 Task: Open Card Card0000000027 in Board Board0000000007 in Workspace WS0000000003 in Trello. Add Member Mailaustralia7@gmail.com to Card Card0000000027 in Board Board0000000007 in Workspace WS0000000003 in Trello. Add Orange Label titled Label0000000027 to Card Card0000000027 in Board Board0000000007 in Workspace WS0000000003 in Trello. Add Checklist CL0000000027 to Card Card0000000027 in Board Board0000000007 in Workspace WS0000000003 in Trello. Add Dates with Start Date as Jun 01 2023 and Due Date as Jun 30 2023 to Card Card0000000027 in Board Board0000000007 in Workspace WS0000000003 in Trello
Action: Mouse moved to (612, 76)
Screenshot: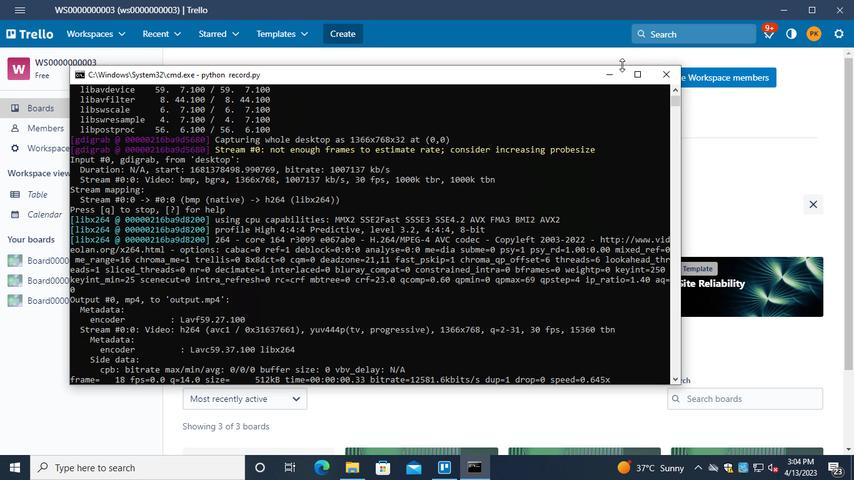 
Action: Mouse pressed left at (612, 76)
Screenshot: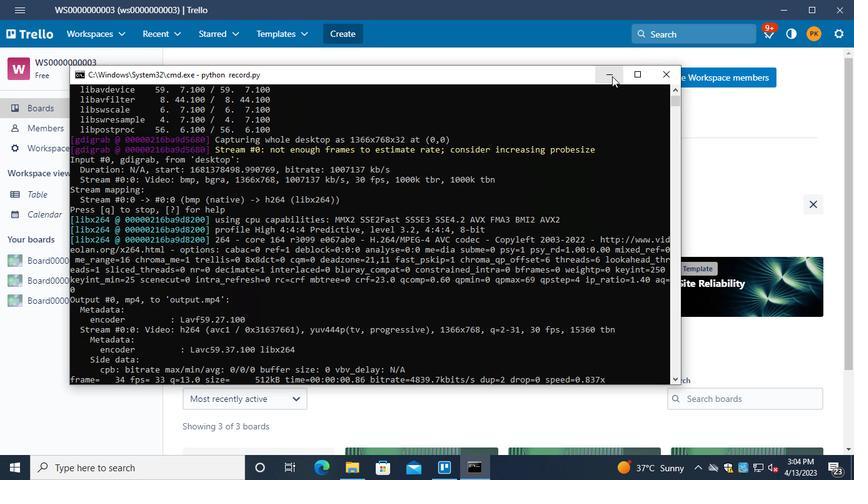 
Action: Mouse moved to (87, 265)
Screenshot: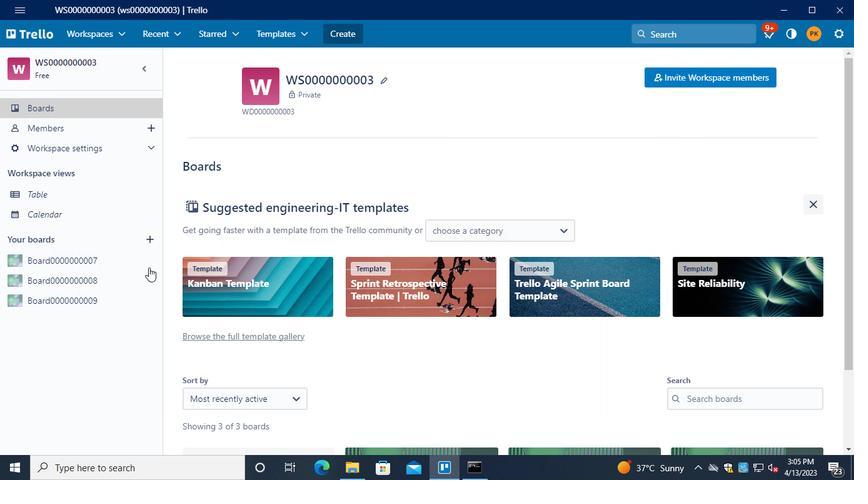 
Action: Mouse pressed left at (87, 265)
Screenshot: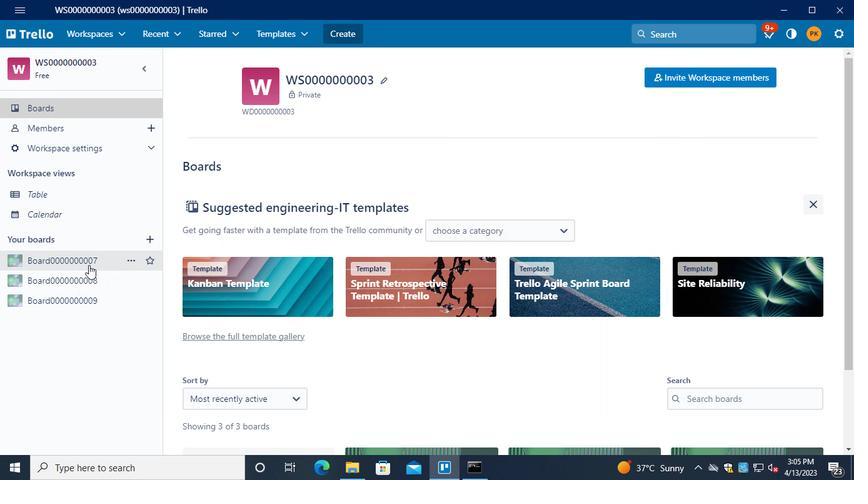 
Action: Mouse moved to (252, 359)
Screenshot: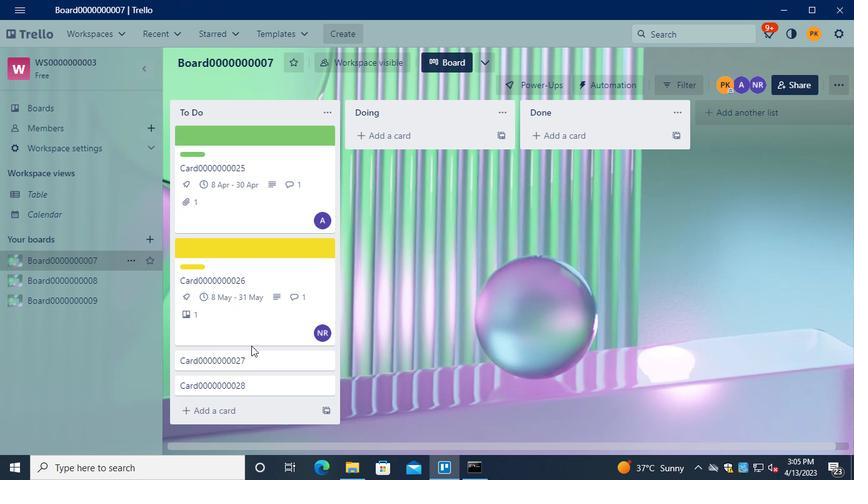 
Action: Mouse pressed left at (252, 359)
Screenshot: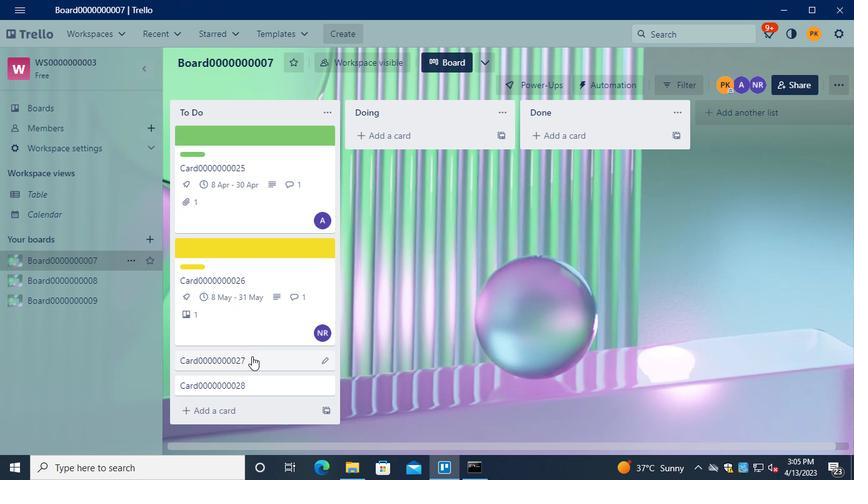 
Action: Mouse moved to (599, 166)
Screenshot: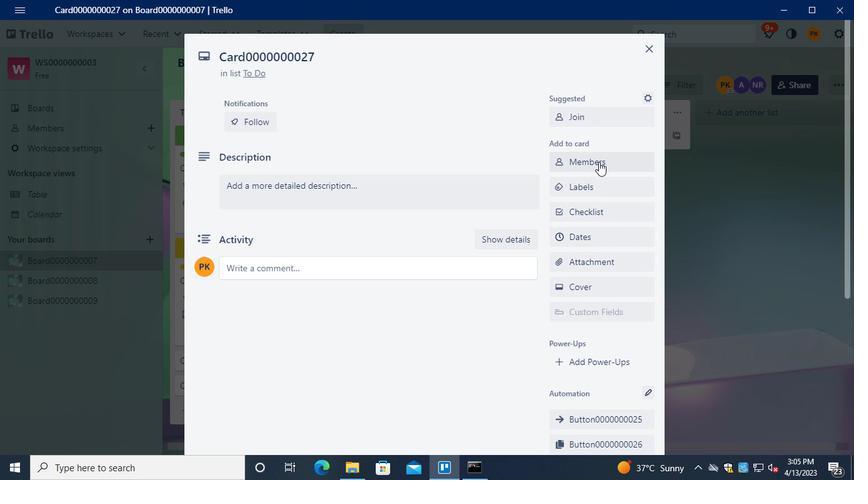 
Action: Mouse pressed left at (599, 166)
Screenshot: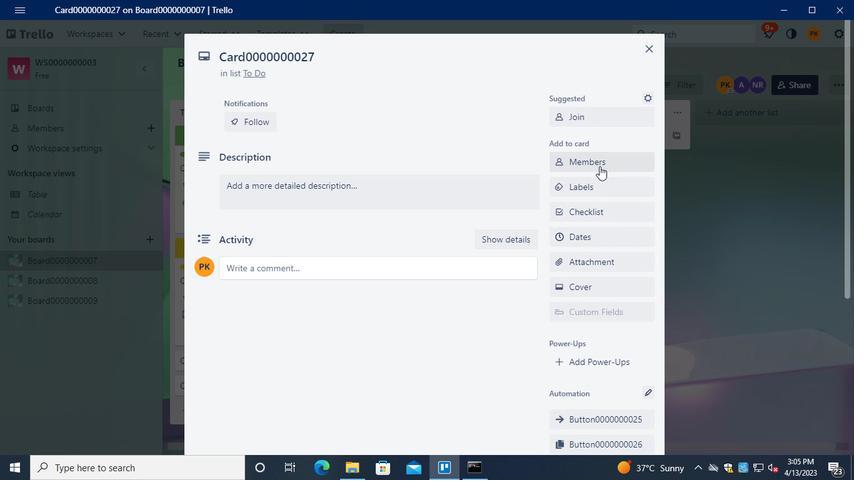 
Action: Mouse moved to (606, 211)
Screenshot: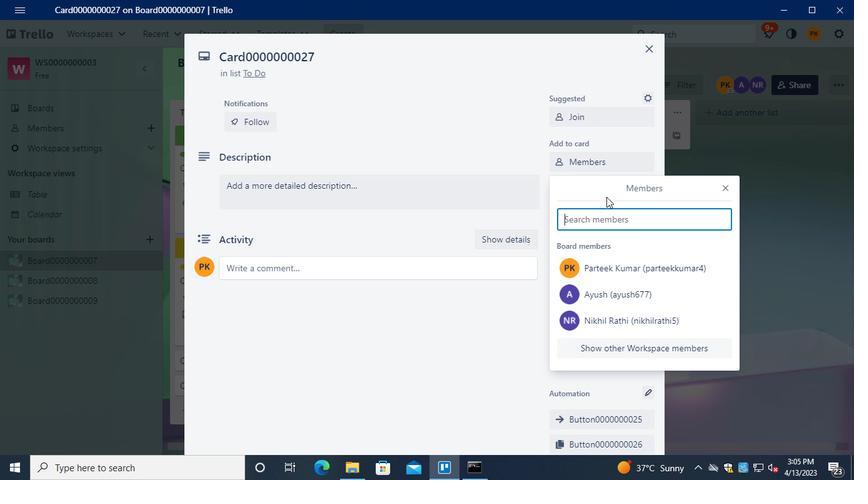 
Action: Keyboard m
Screenshot: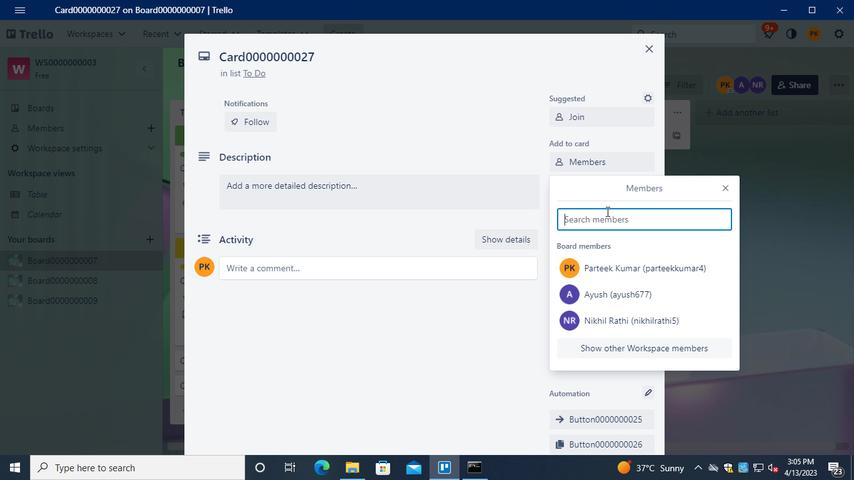 
Action: Keyboard a
Screenshot: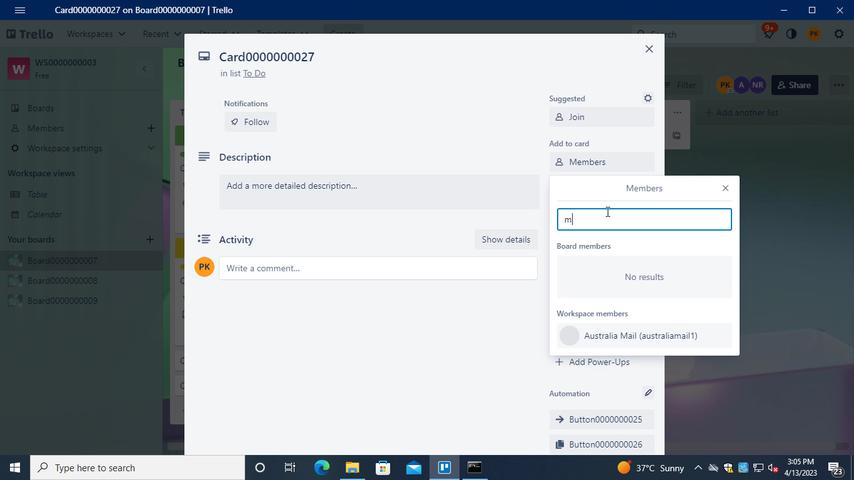 
Action: Keyboard i
Screenshot: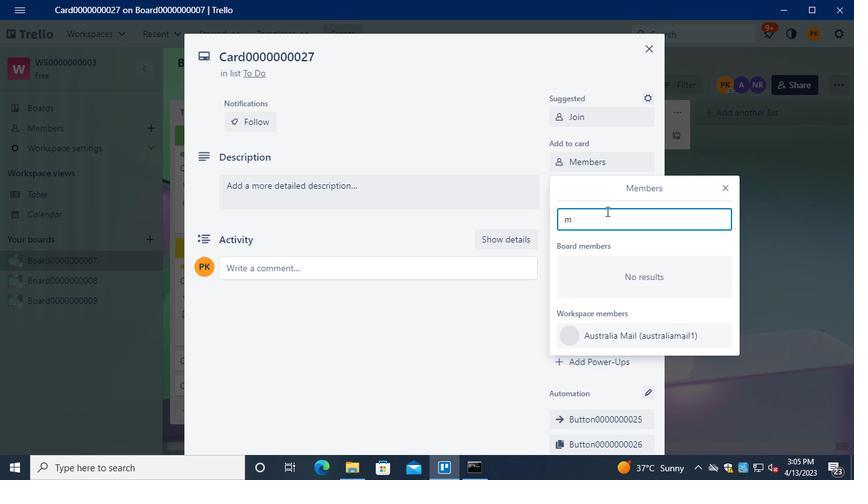 
Action: Keyboard l
Screenshot: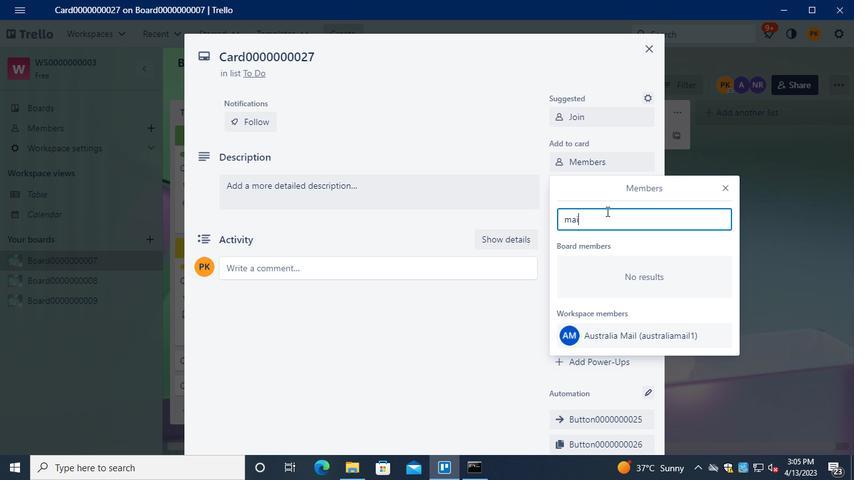 
Action: Keyboard a
Screenshot: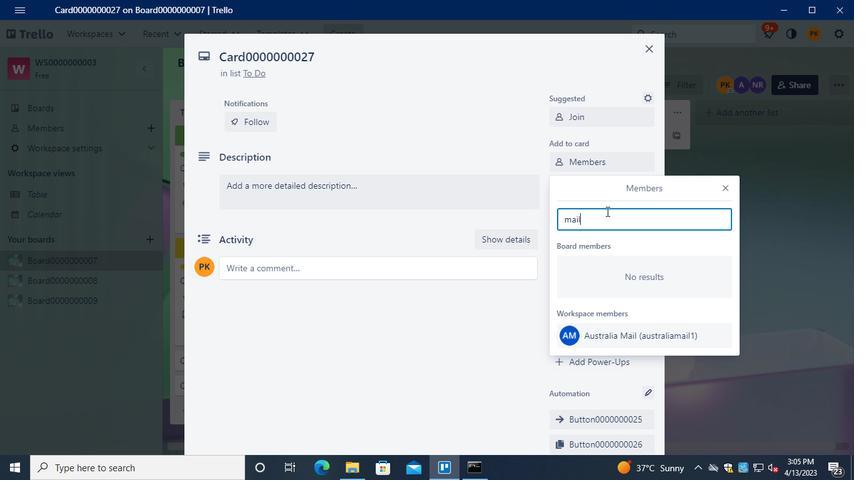 
Action: Keyboard u
Screenshot: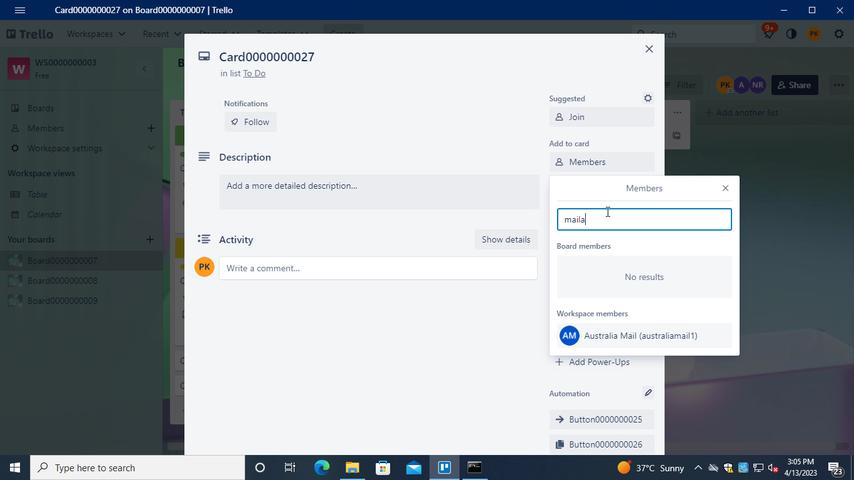 
Action: Keyboard s
Screenshot: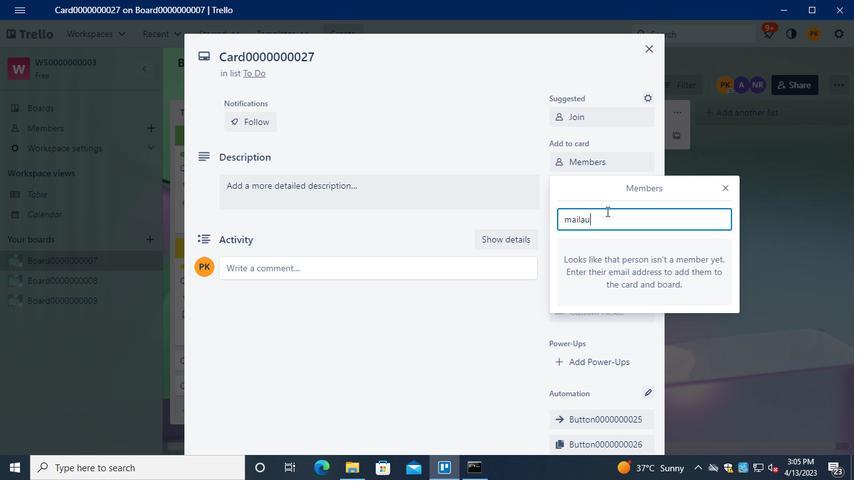 
Action: Keyboard t
Screenshot: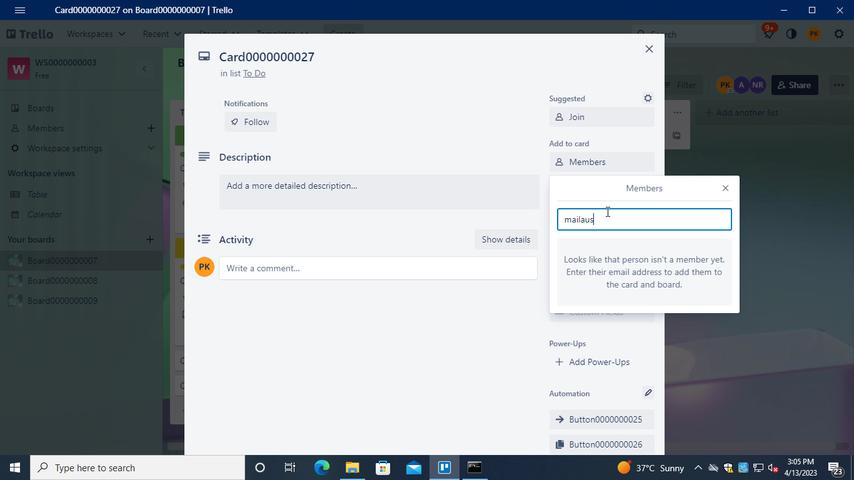 
Action: Keyboard r
Screenshot: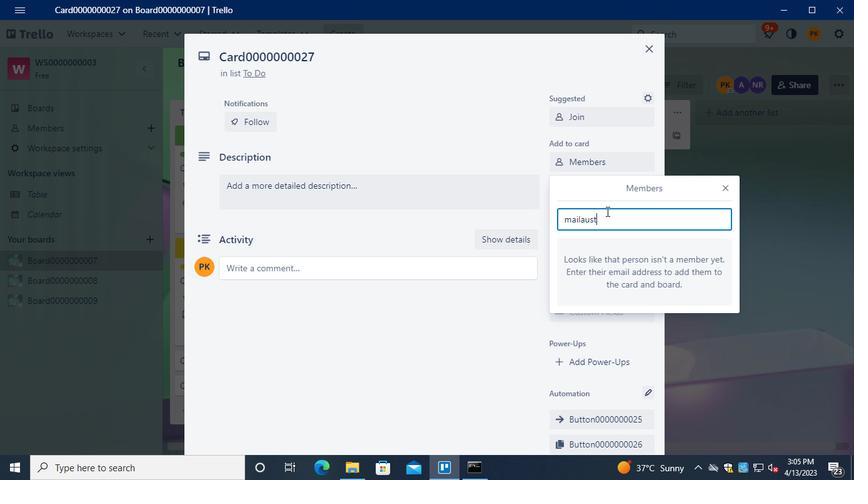 
Action: Keyboard a
Screenshot: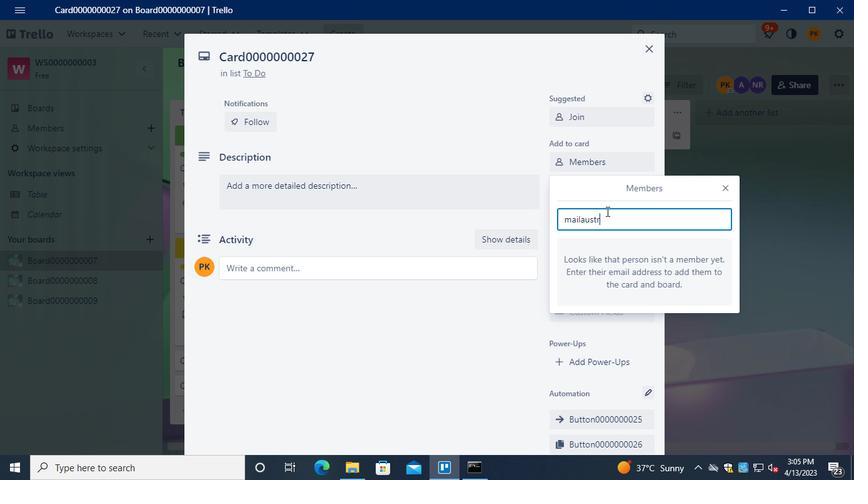 
Action: Keyboard l
Screenshot: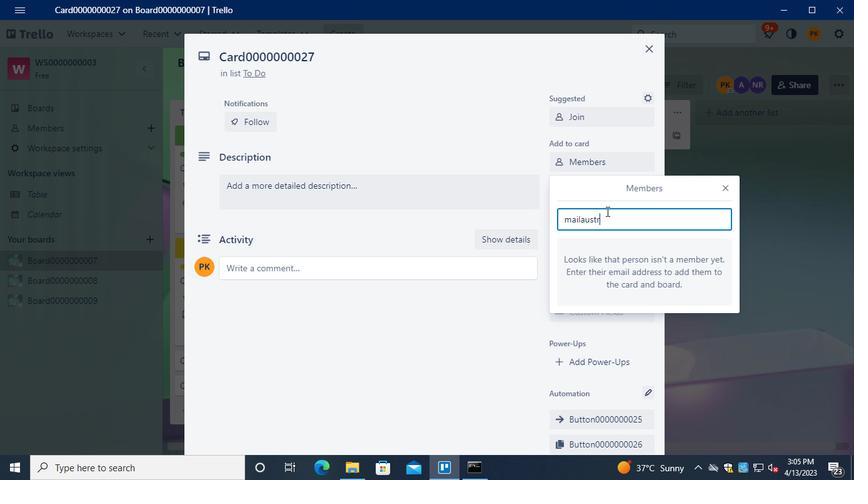 
Action: Keyboard i
Screenshot: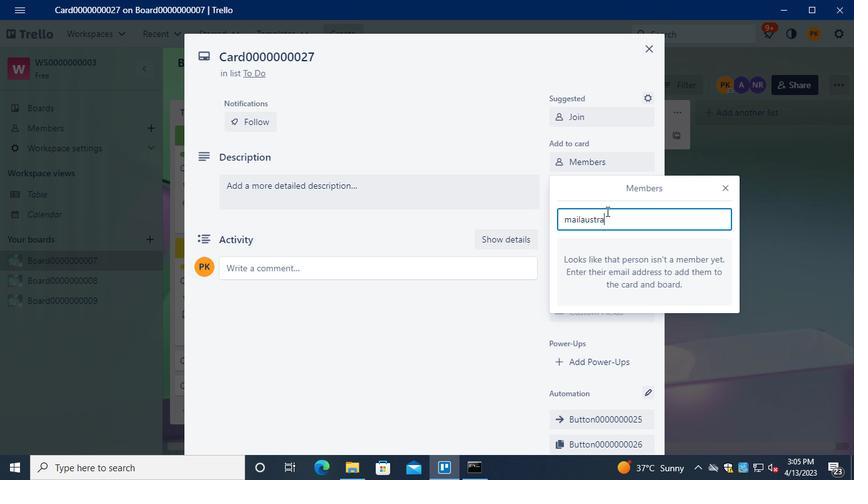 
Action: Keyboard a
Screenshot: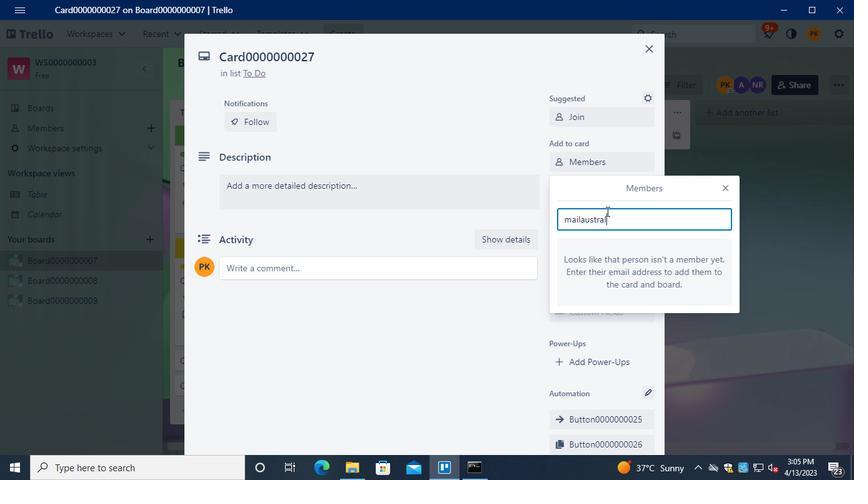 
Action: Mouse moved to (630, 223)
Screenshot: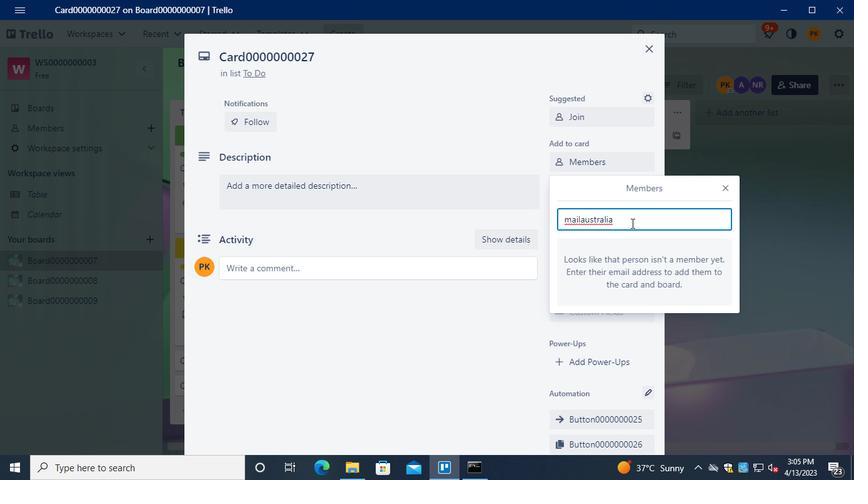 
Action: Keyboard <103>
Screenshot: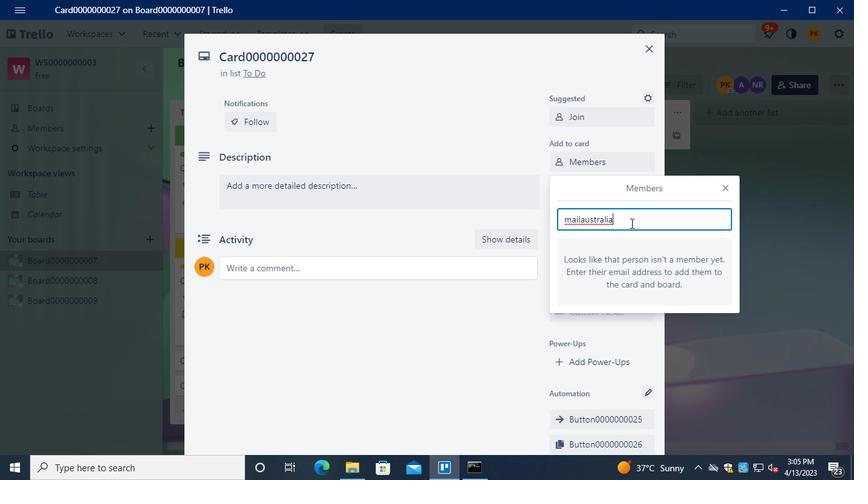 
Action: Keyboard Key.shift
Screenshot: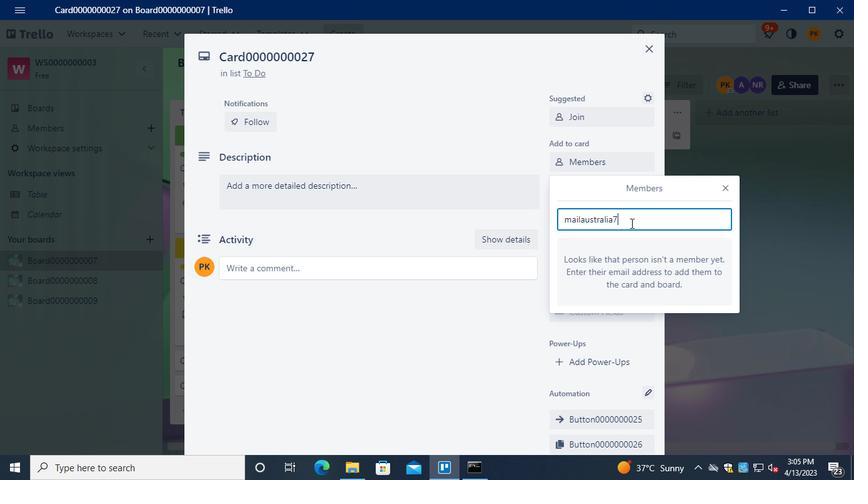 
Action: Keyboard @
Screenshot: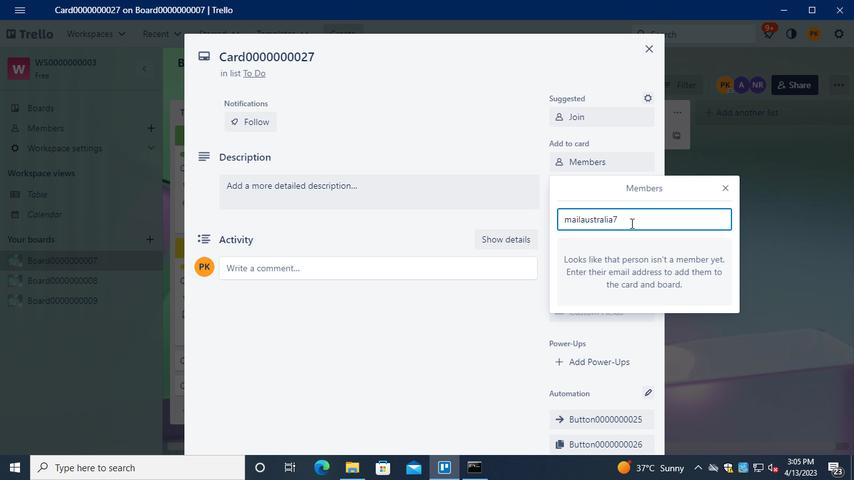 
Action: Keyboard g
Screenshot: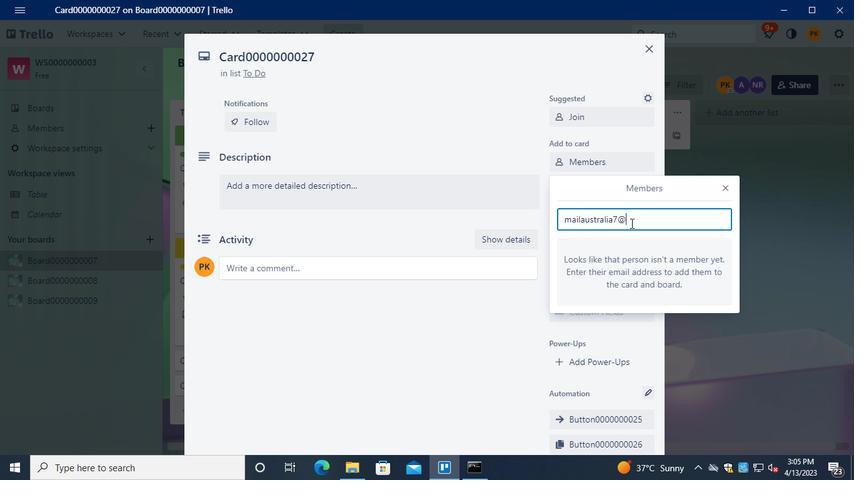 
Action: Keyboard m
Screenshot: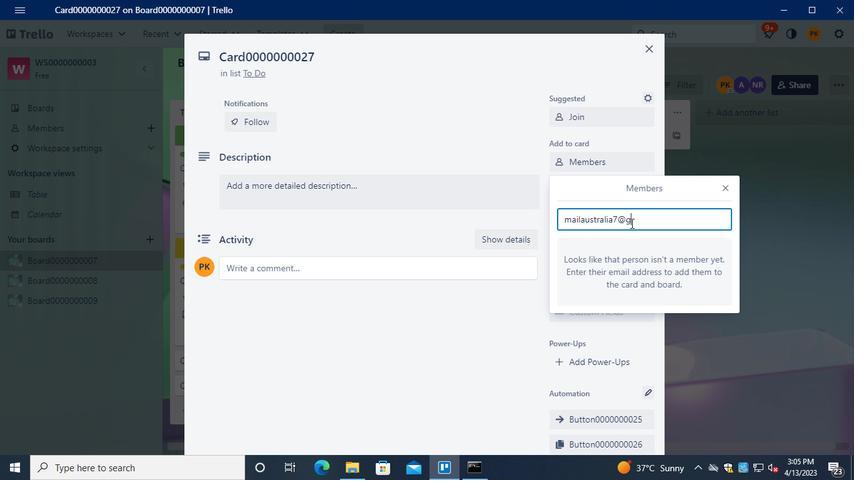 
Action: Keyboard a
Screenshot: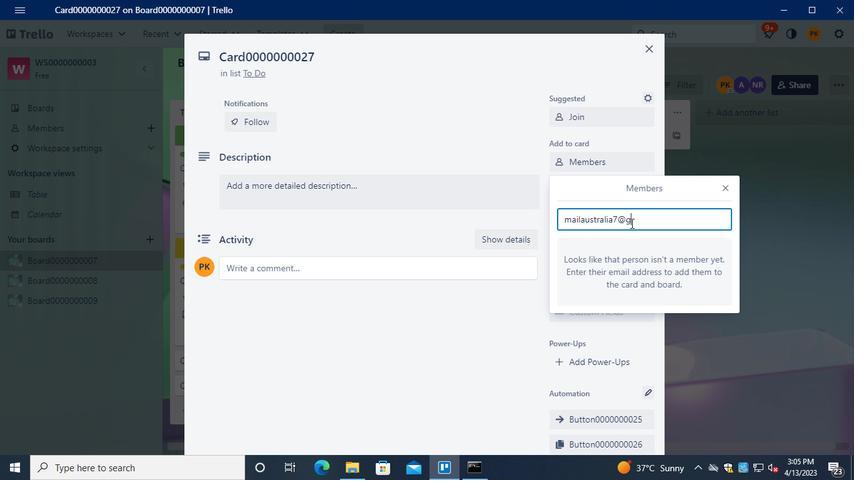 
Action: Keyboard i
Screenshot: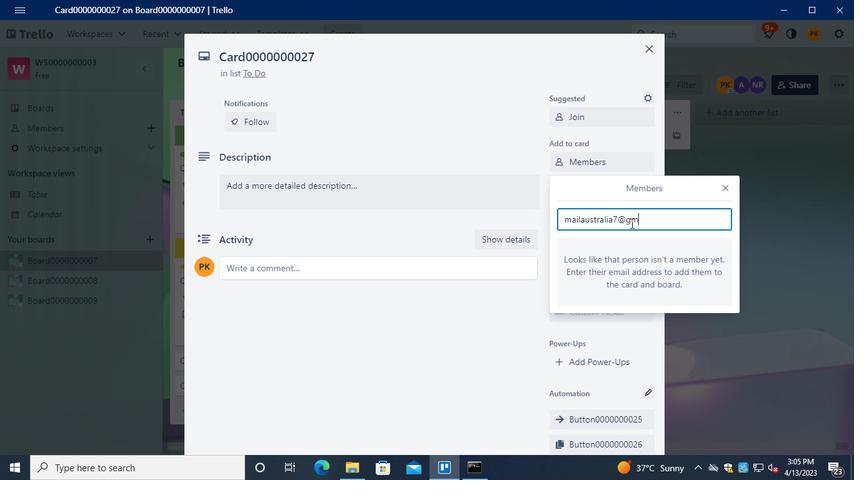 
Action: Keyboard l
Screenshot: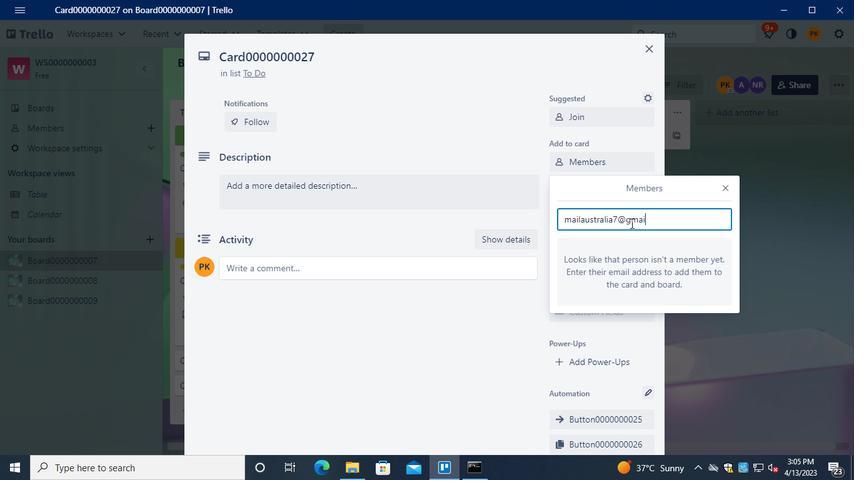 
Action: Keyboard .
Screenshot: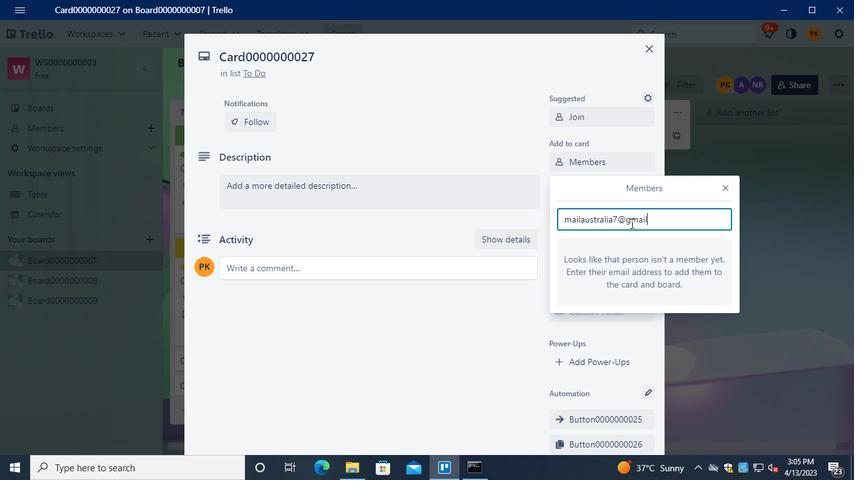 
Action: Keyboard c
Screenshot: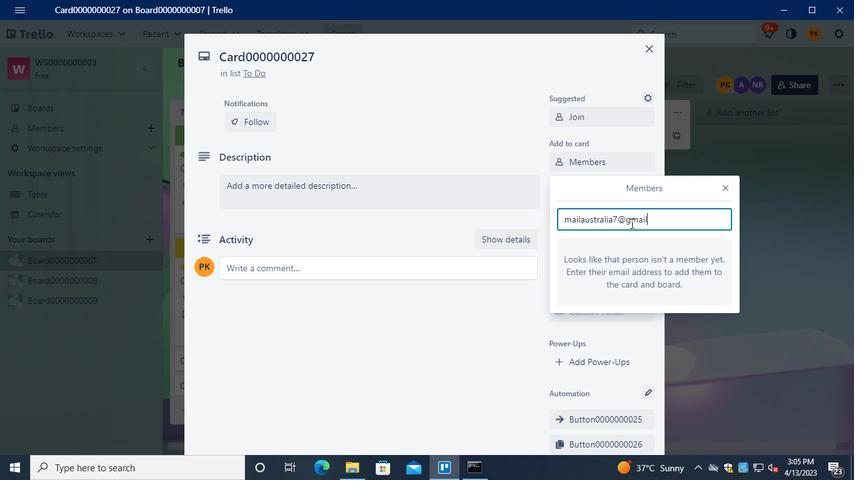 
Action: Keyboard o
Screenshot: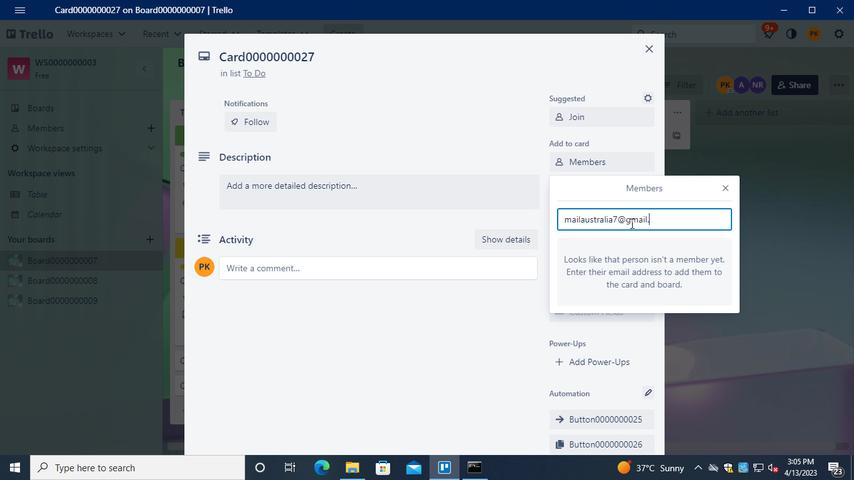 
Action: Keyboard m
Screenshot: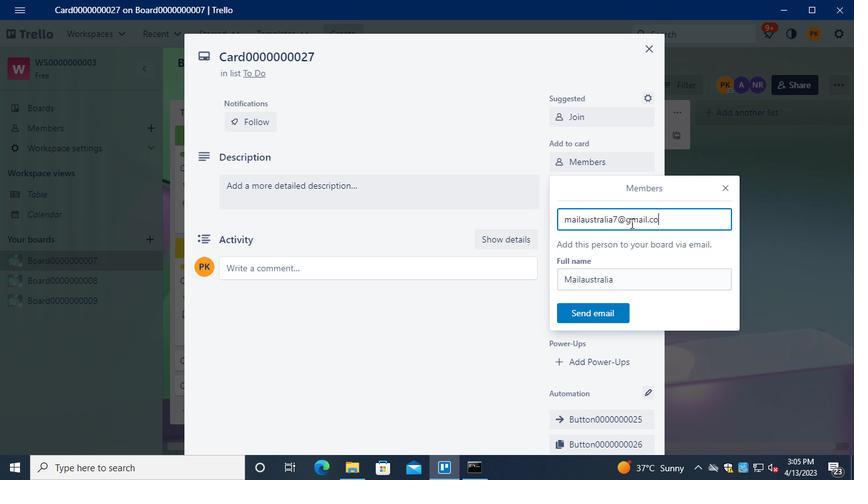 
Action: Mouse moved to (598, 309)
Screenshot: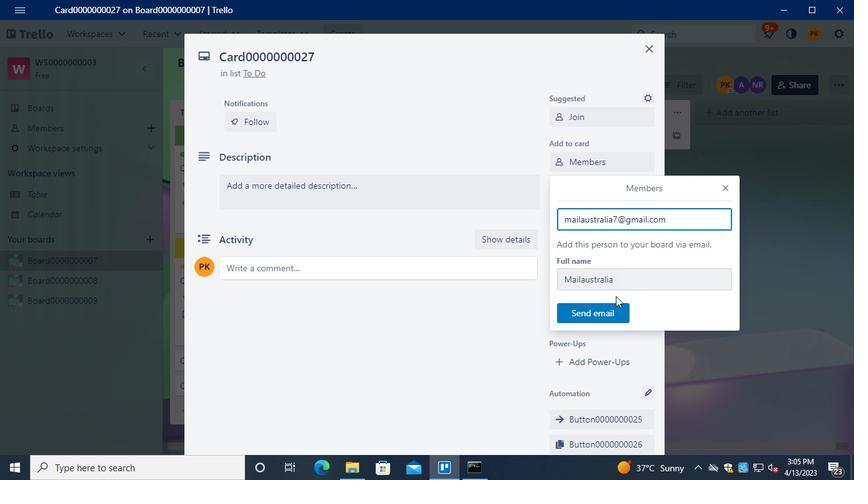 
Action: Mouse pressed left at (598, 309)
Screenshot: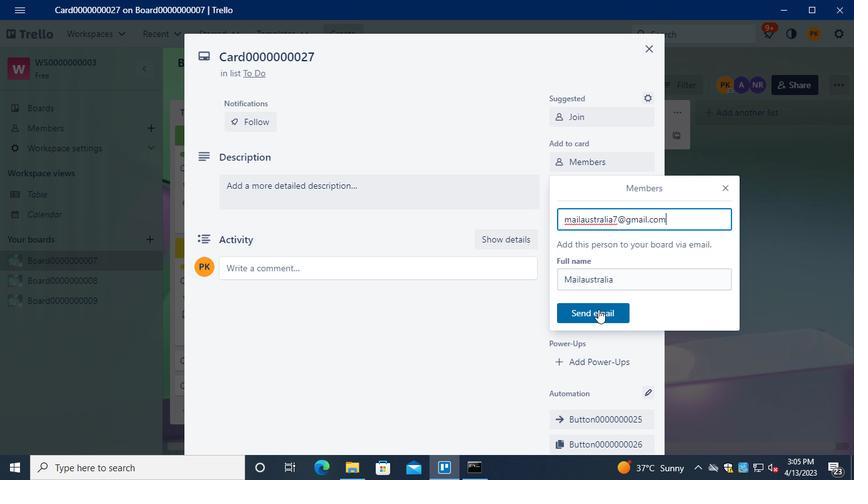 
Action: Mouse moved to (604, 184)
Screenshot: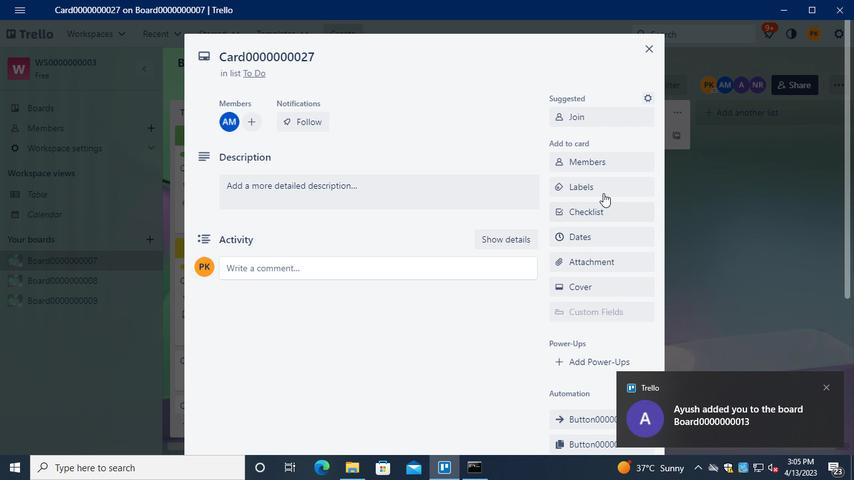 
Action: Mouse pressed left at (604, 184)
Screenshot: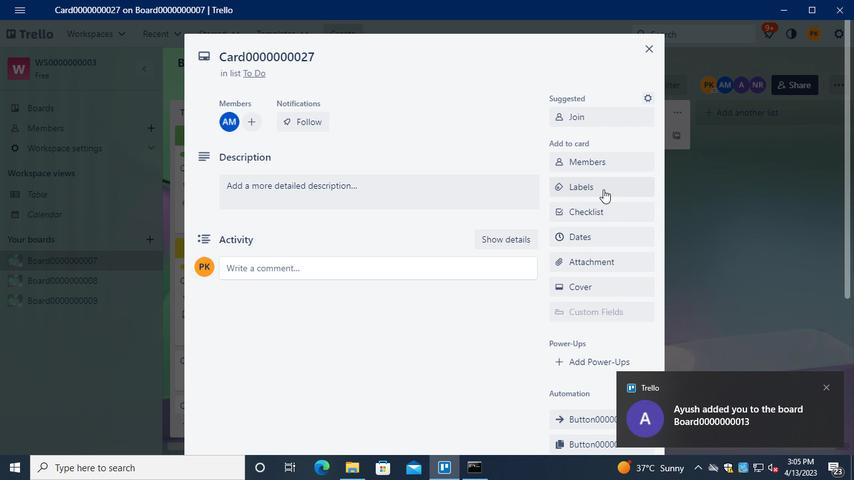 
Action: Mouse moved to (621, 332)
Screenshot: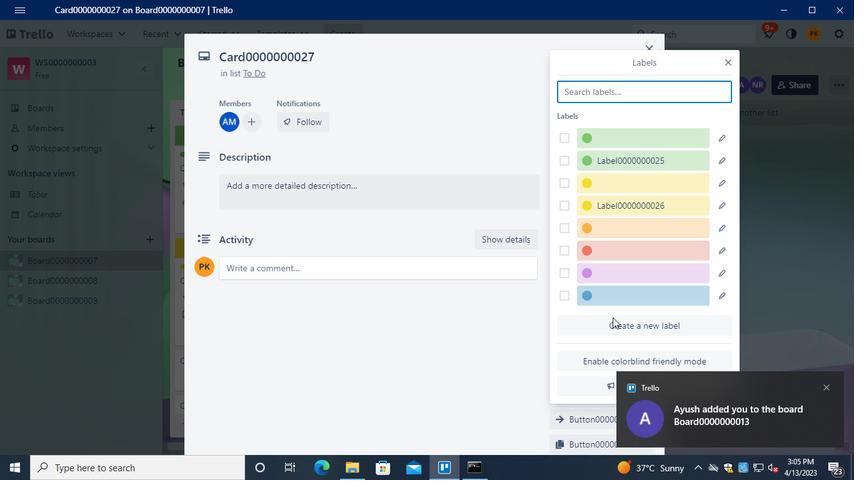 
Action: Mouse pressed left at (621, 332)
Screenshot: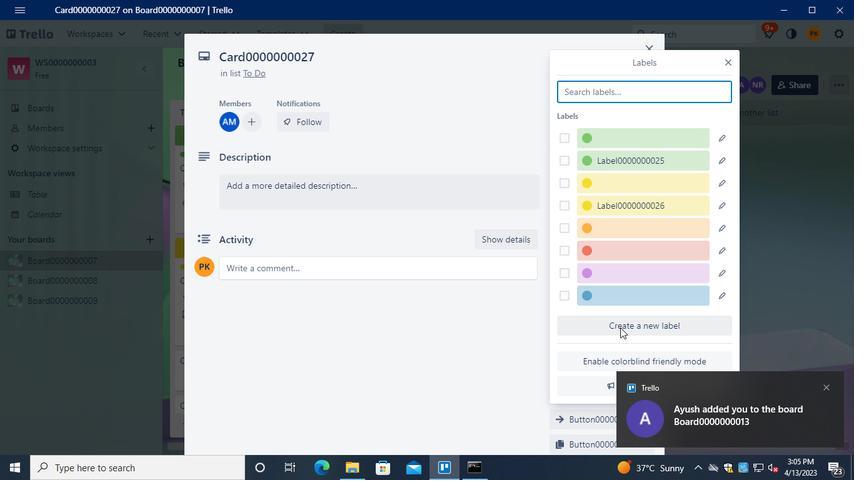 
Action: Mouse moved to (617, 328)
Screenshot: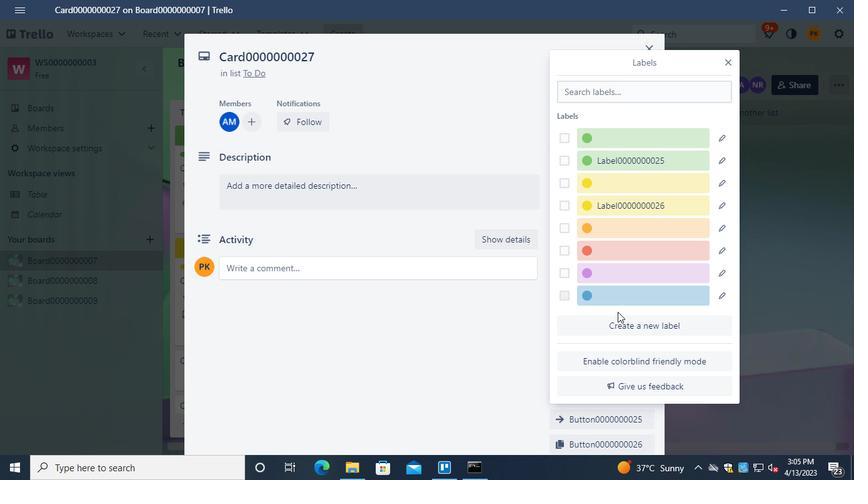 
Action: Mouse pressed left at (617, 328)
Screenshot: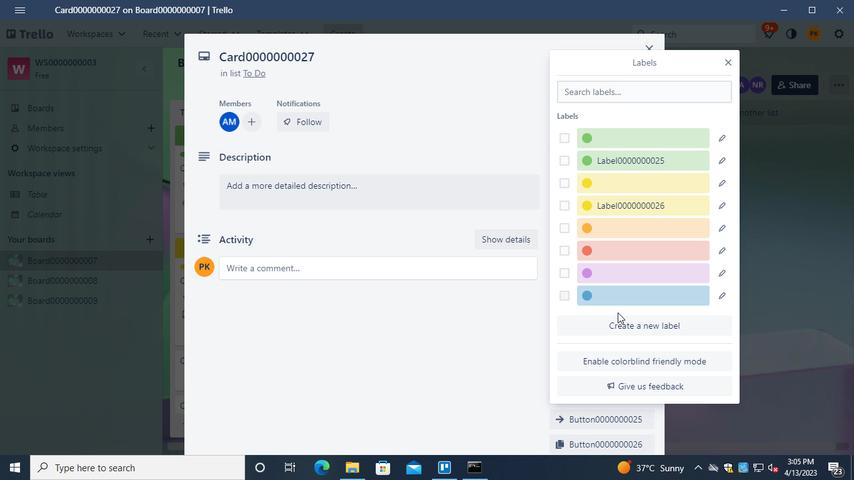 
Action: Mouse pressed left at (617, 328)
Screenshot: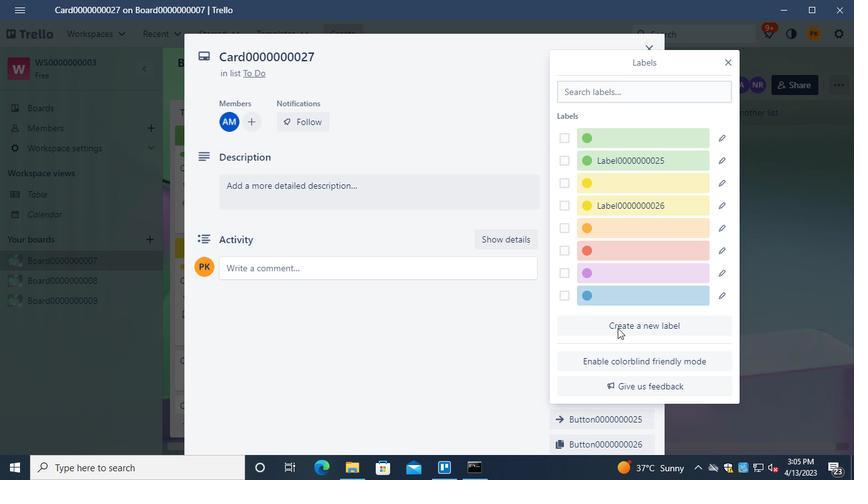 
Action: Mouse moved to (826, 378)
Screenshot: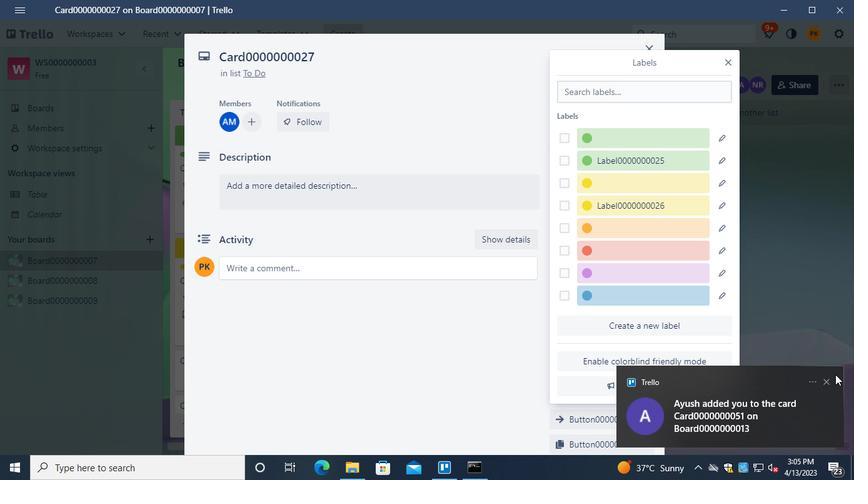 
Action: Mouse pressed left at (826, 378)
Screenshot: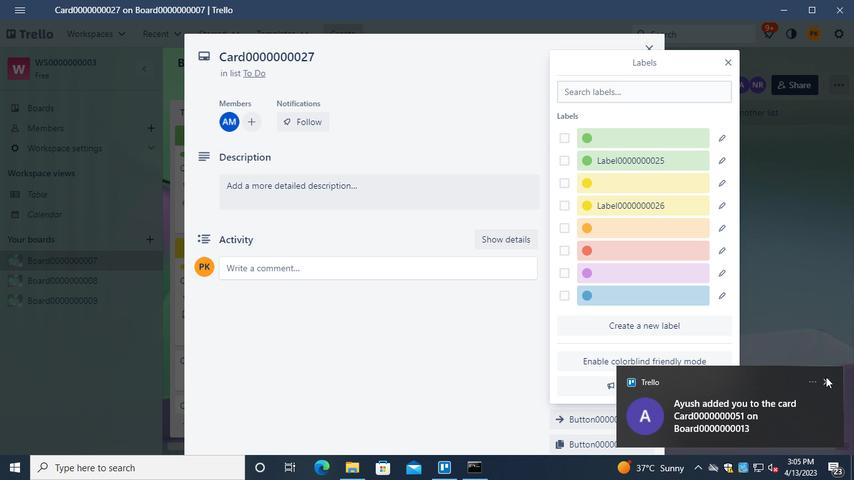 
Action: Mouse moved to (650, 326)
Screenshot: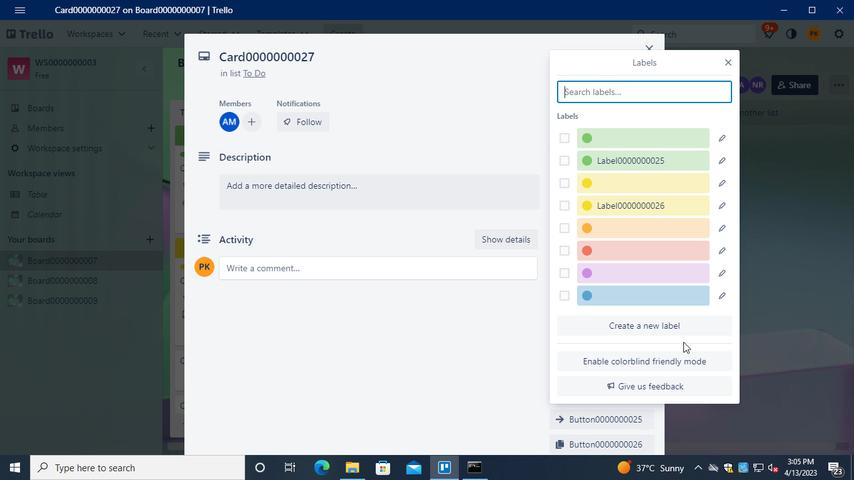 
Action: Mouse pressed left at (650, 326)
Screenshot: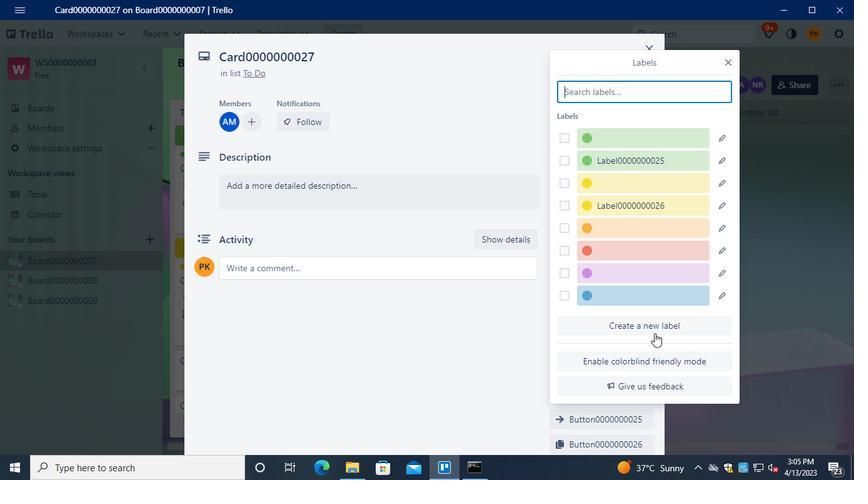 
Action: Mouse moved to (632, 173)
Screenshot: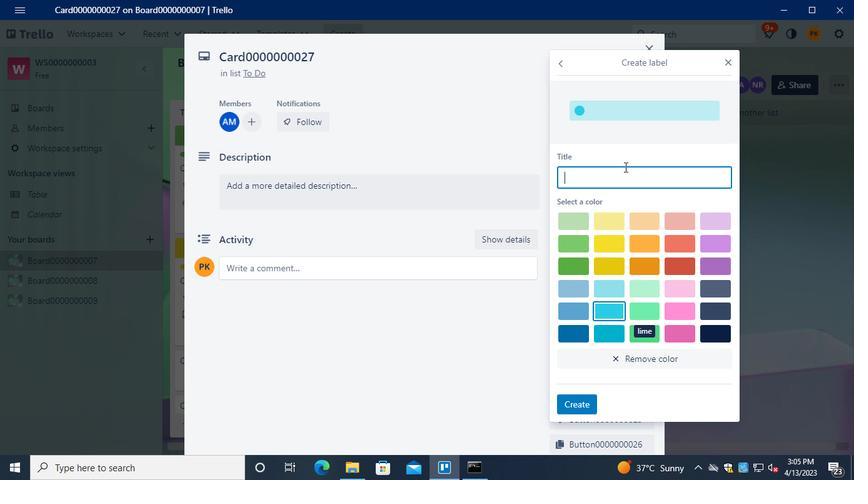 
Action: Keyboard Key.shift
Screenshot: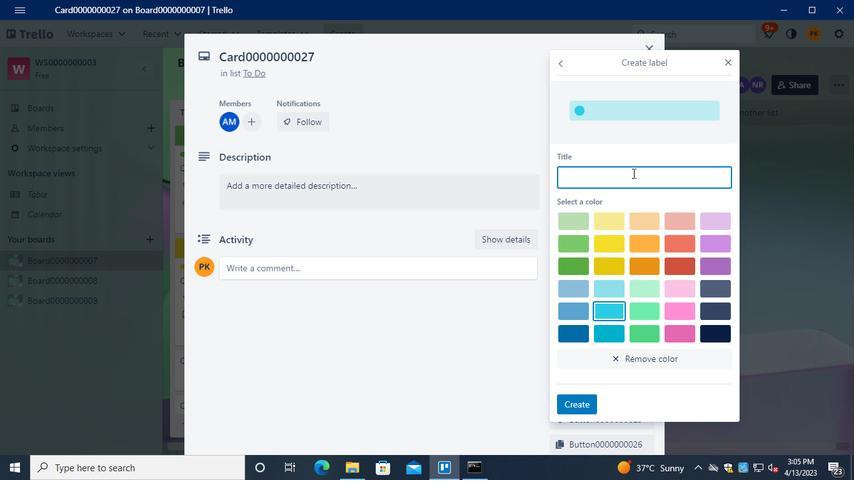 
Action: Keyboard L
Screenshot: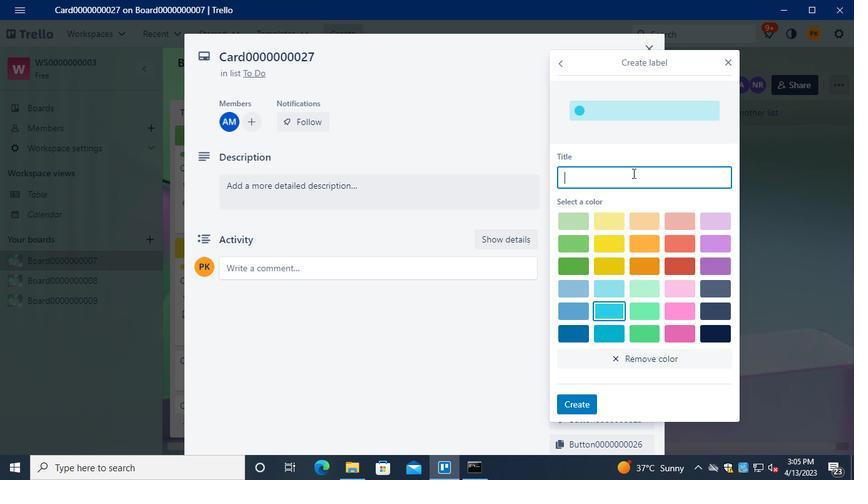 
Action: Keyboard a
Screenshot: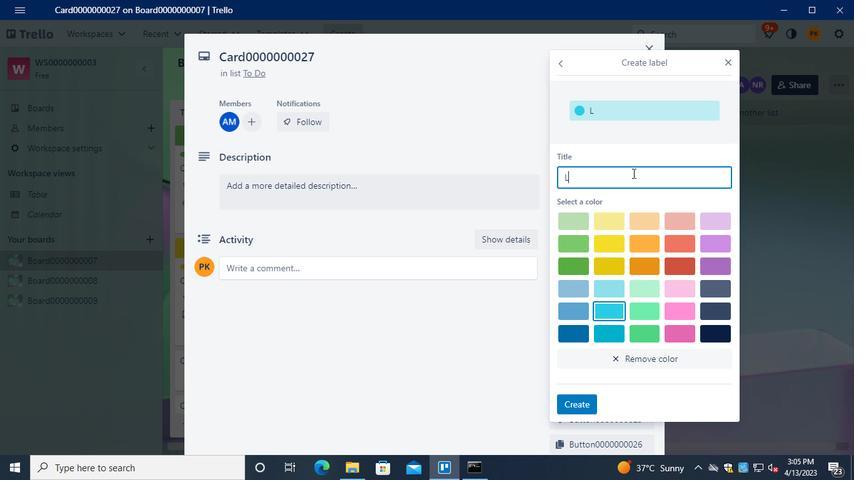 
Action: Keyboard b
Screenshot: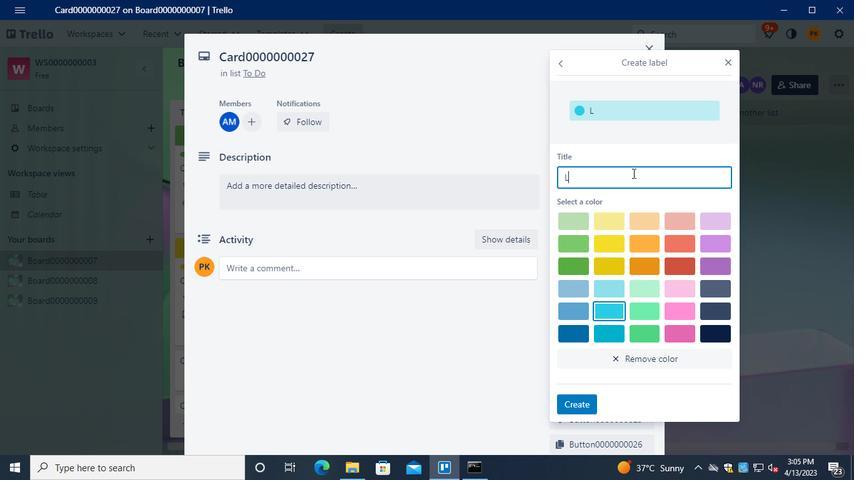 
Action: Keyboard e
Screenshot: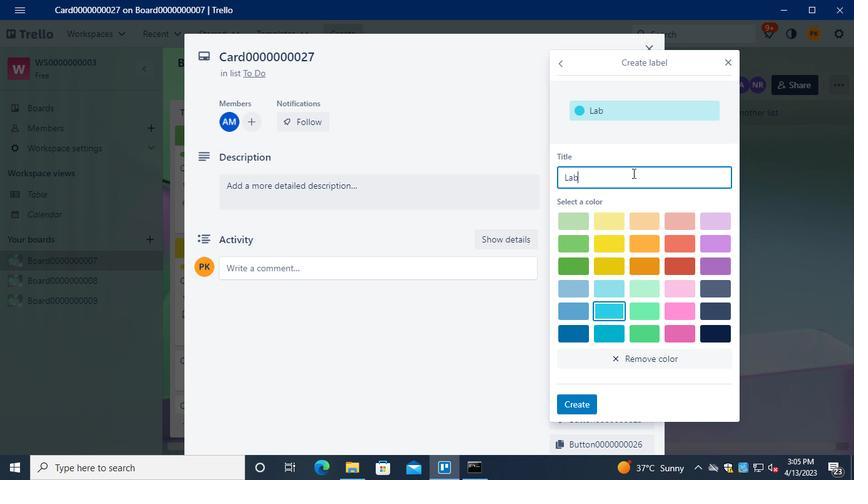 
Action: Keyboard l
Screenshot: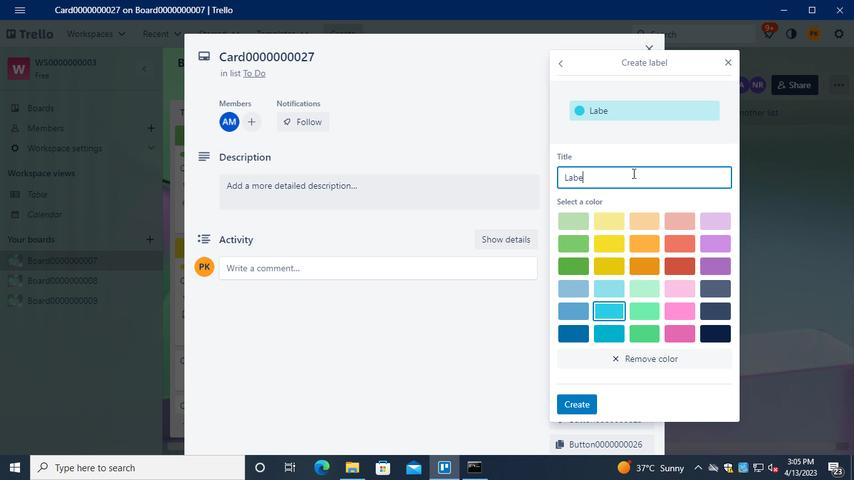 
Action: Keyboard Key.space
Screenshot: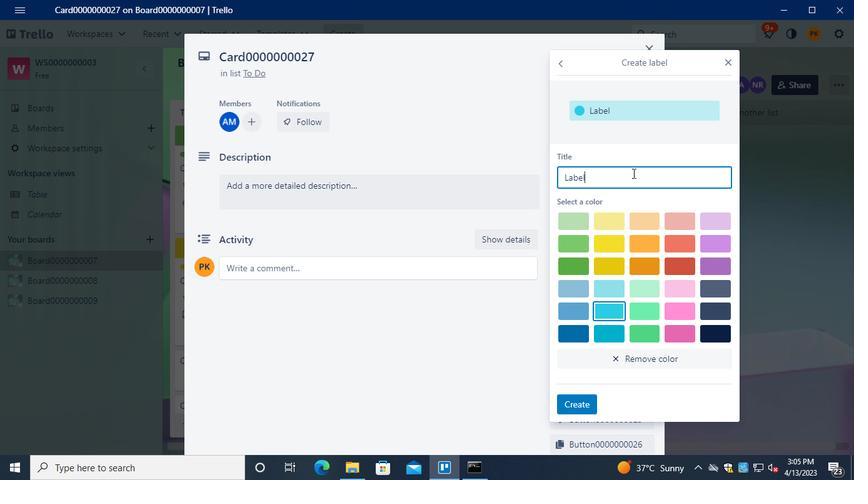 
Action: Keyboard Key.backspace
Screenshot: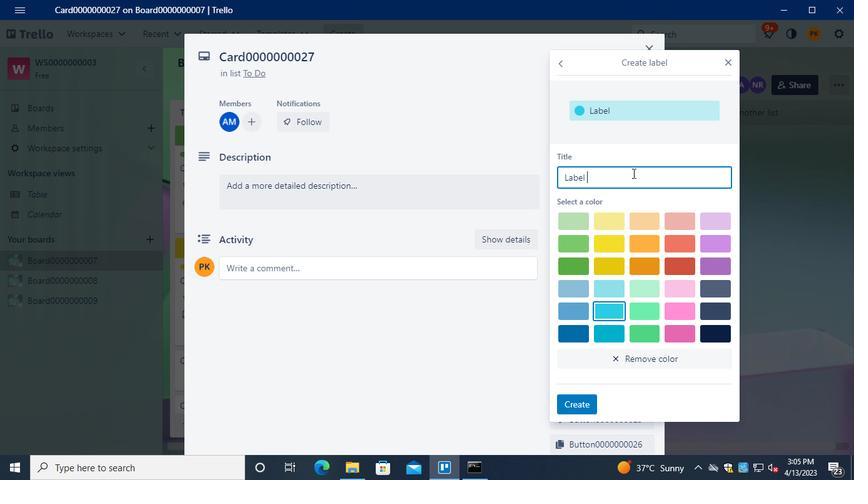 
Action: Keyboard <96>
Screenshot: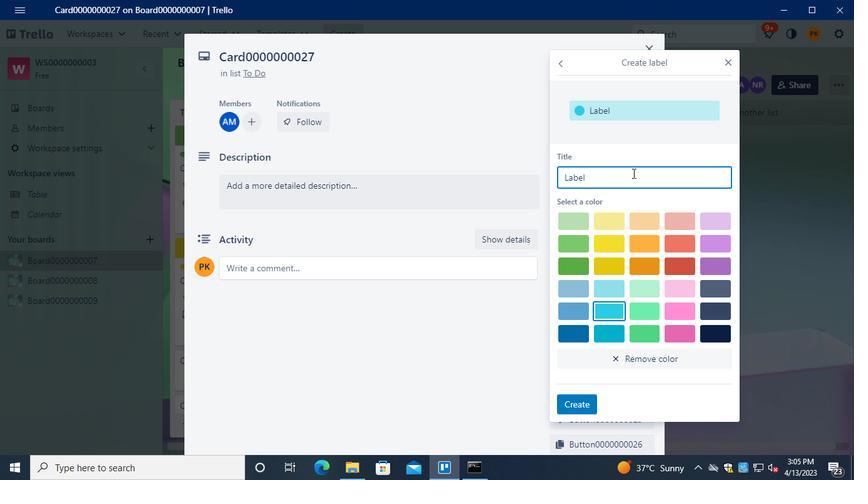 
Action: Keyboard <96>
Screenshot: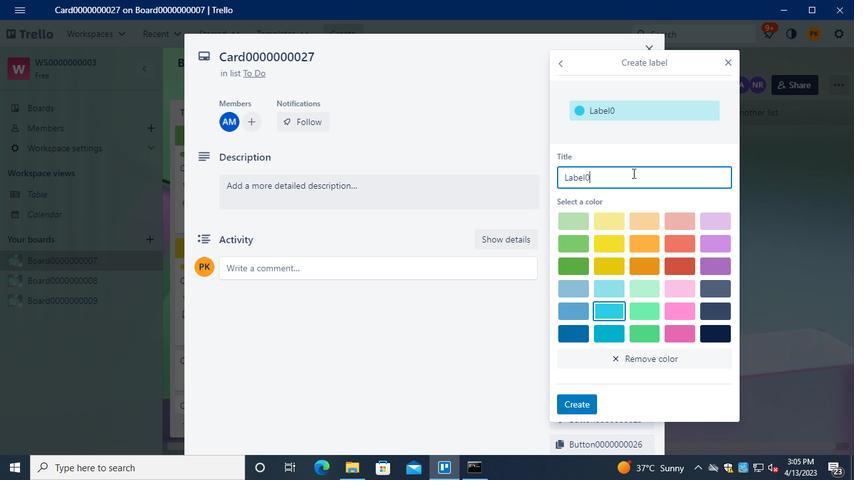 
Action: Keyboard <96>
Screenshot: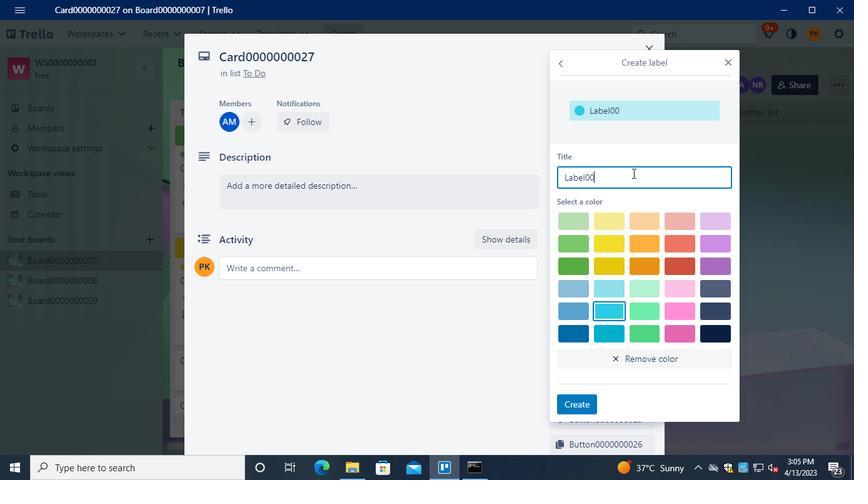 
Action: Keyboard <96>
Screenshot: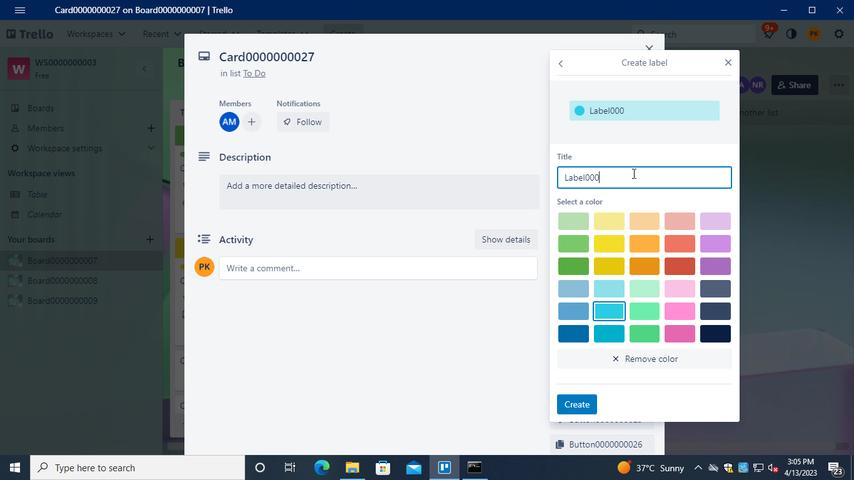 
Action: Keyboard <96>
Screenshot: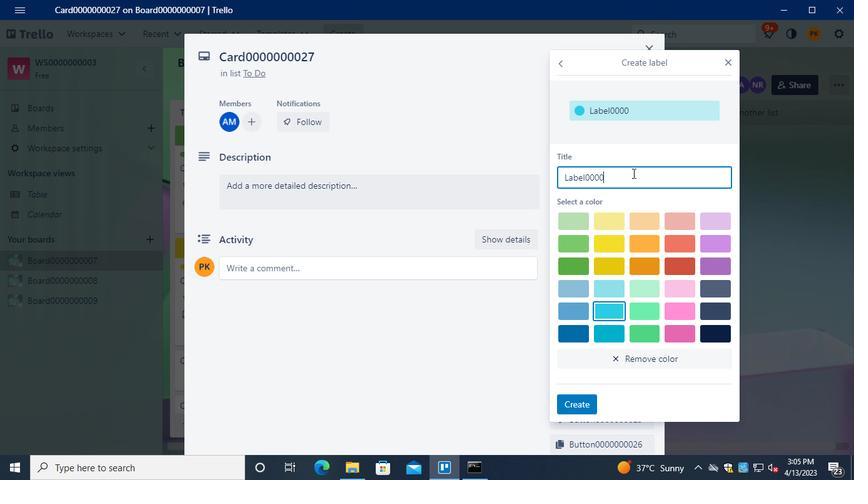 
Action: Keyboard <96>
Screenshot: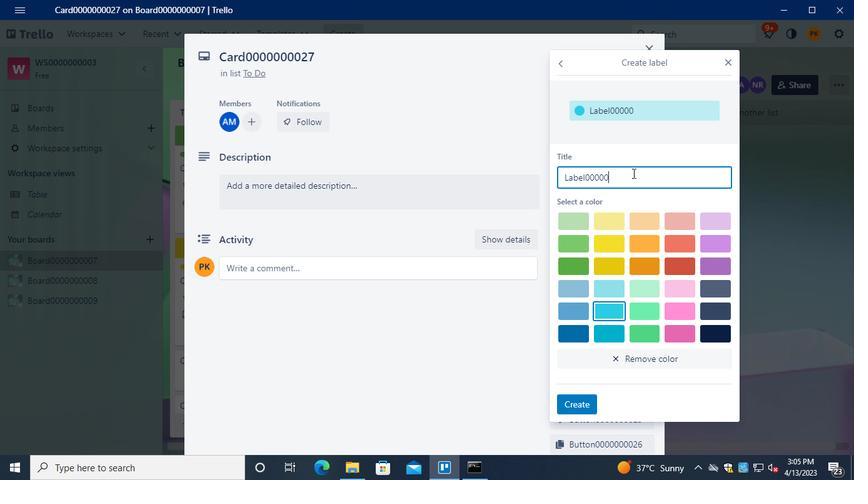 
Action: Keyboard <96>
Screenshot: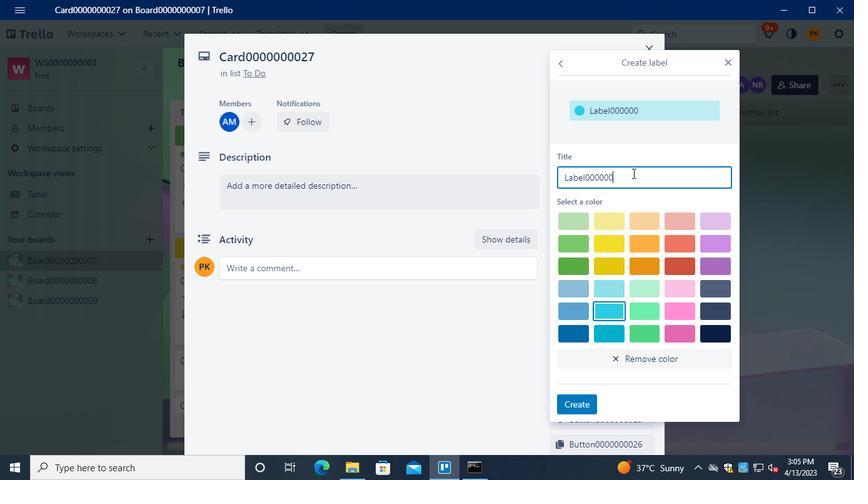 
Action: Keyboard <96>
Screenshot: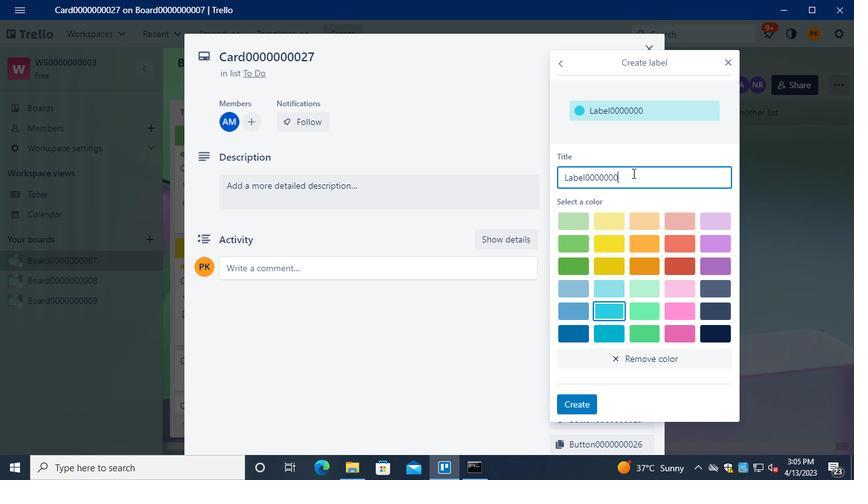 
Action: Keyboard <98>
Screenshot: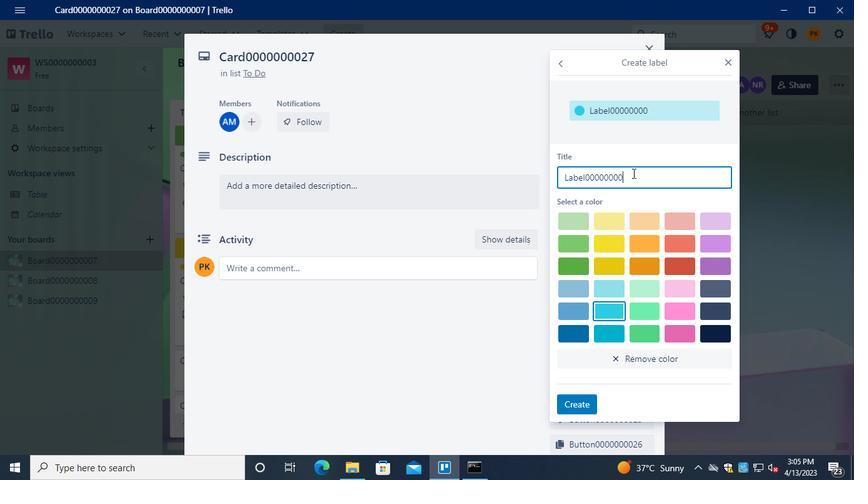 
Action: Keyboard <103>
Screenshot: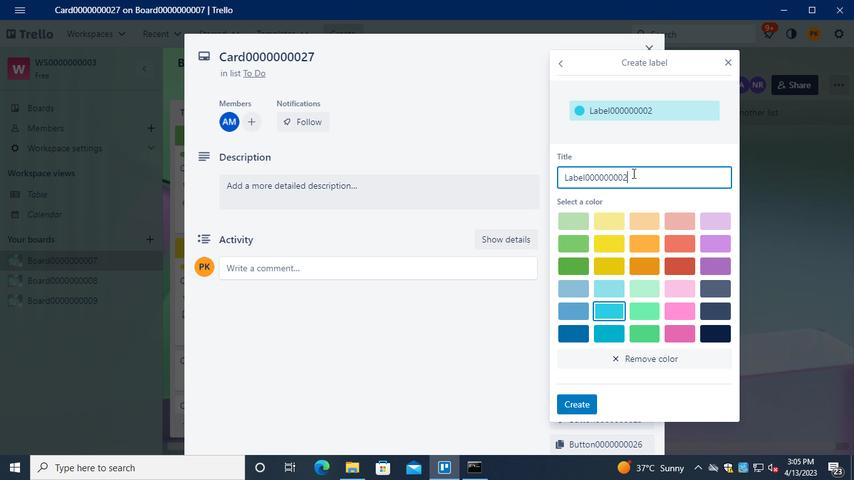 
Action: Mouse moved to (645, 242)
Screenshot: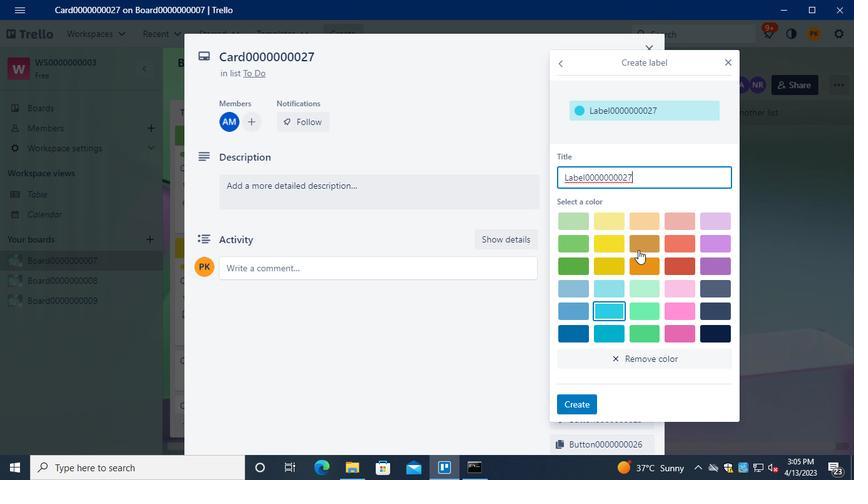 
Action: Mouse pressed left at (645, 242)
Screenshot: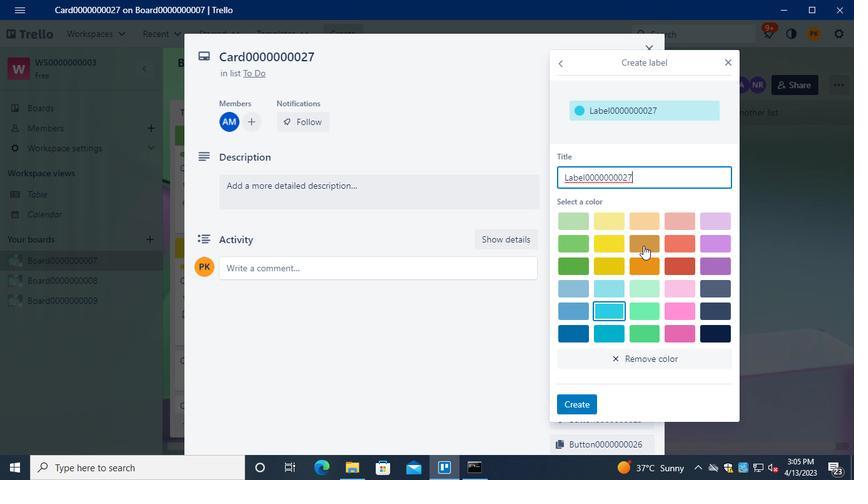 
Action: Mouse moved to (587, 405)
Screenshot: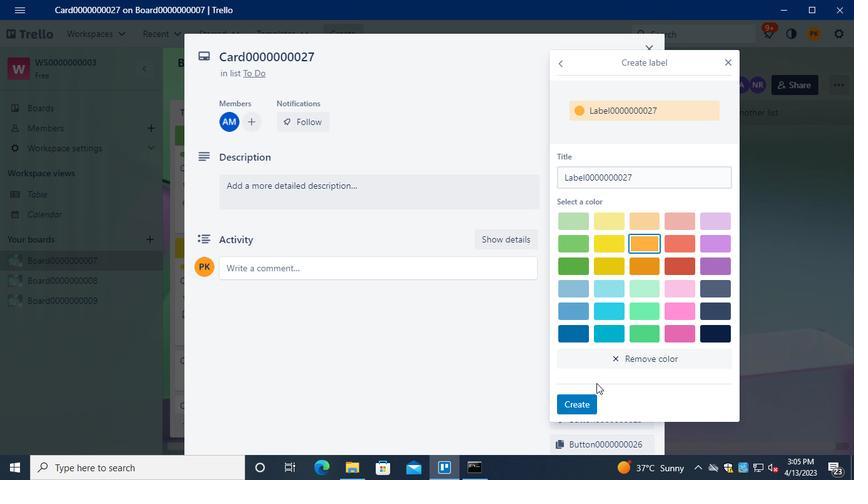 
Action: Mouse pressed left at (587, 405)
Screenshot: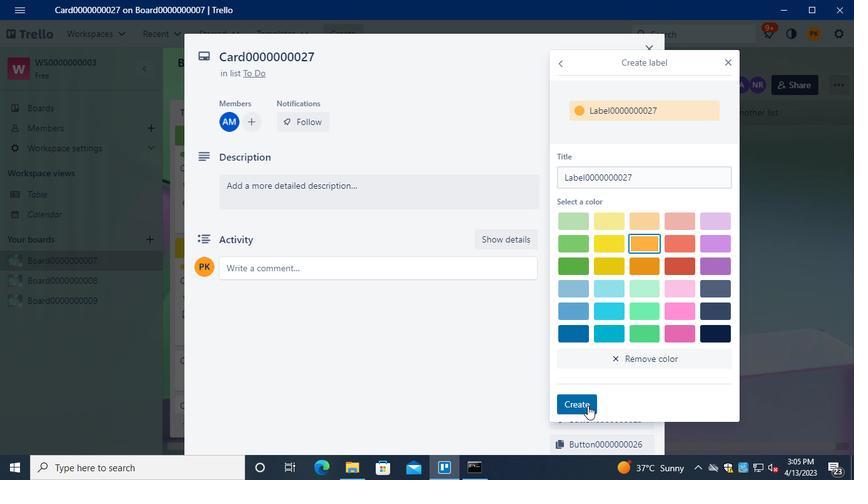 
Action: Mouse moved to (733, 59)
Screenshot: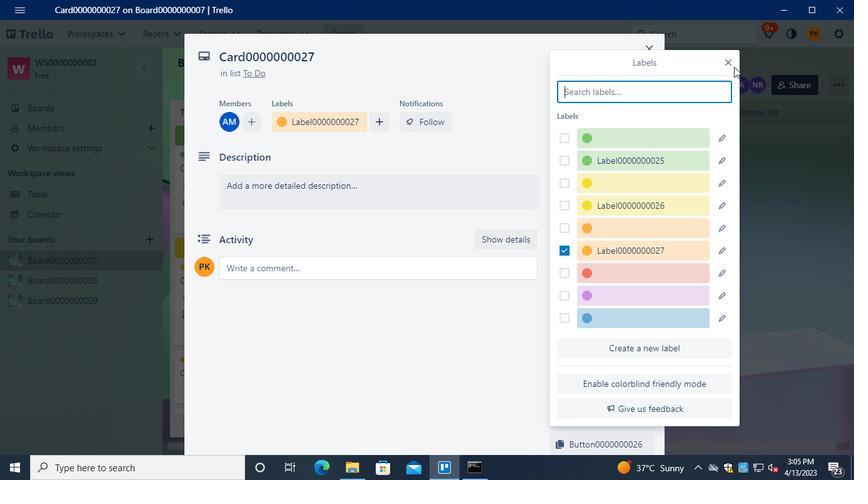 
Action: Mouse pressed left at (733, 59)
Screenshot: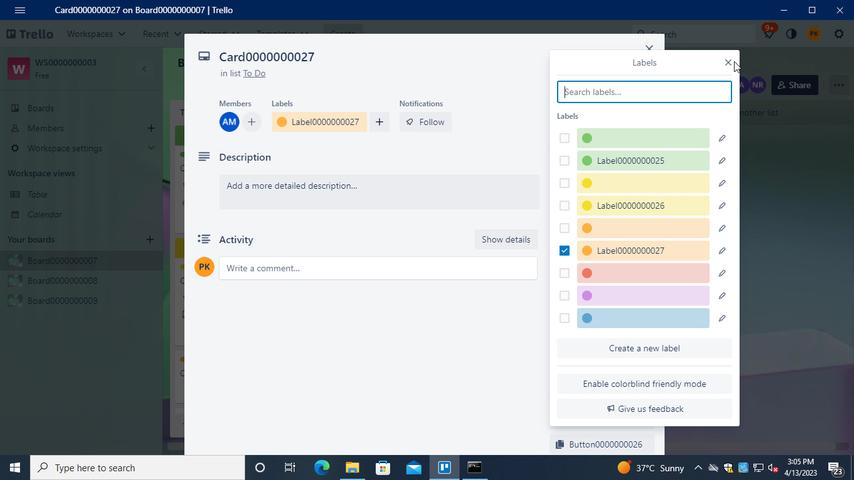 
Action: Mouse moved to (728, 58)
Screenshot: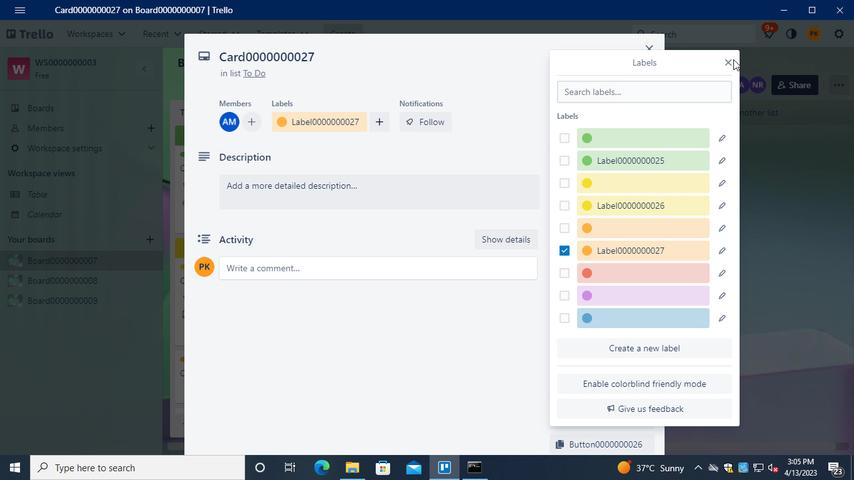 
Action: Mouse pressed left at (728, 58)
Screenshot: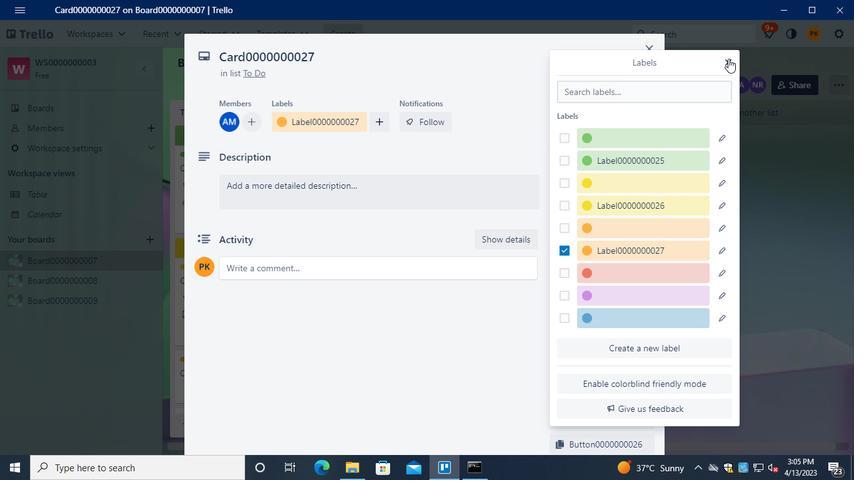 
Action: Mouse moved to (604, 206)
Screenshot: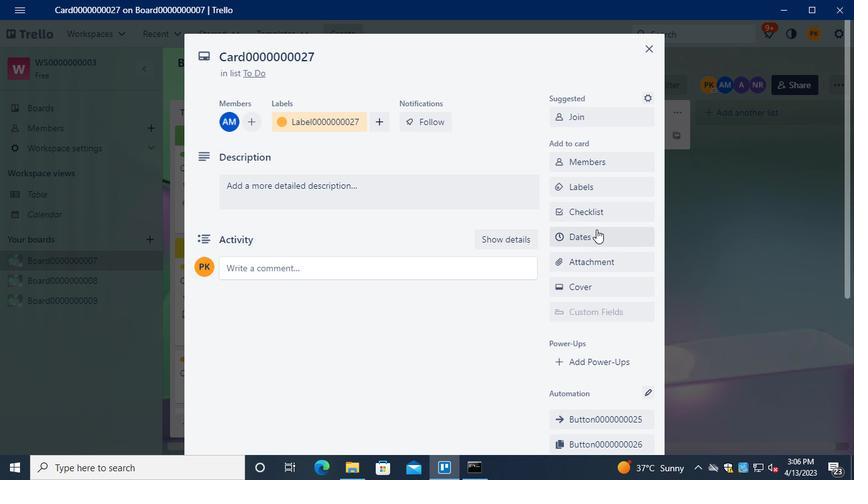 
Action: Mouse pressed left at (604, 206)
Screenshot: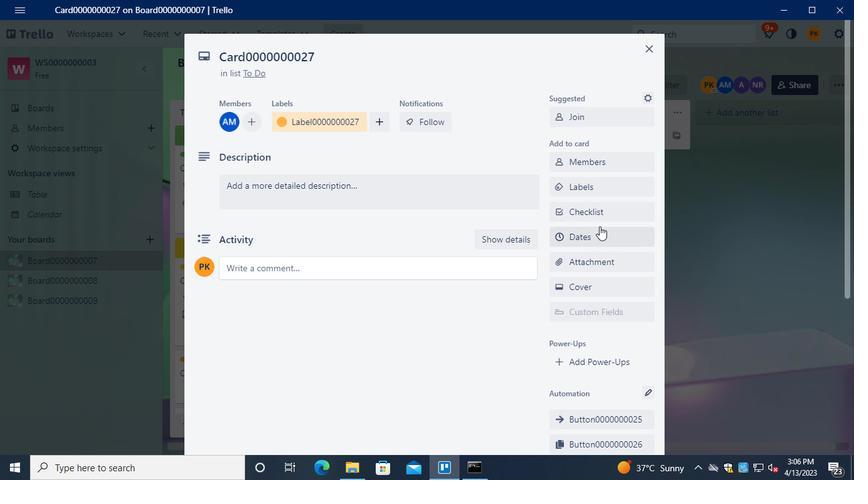 
Action: Keyboard Key.shift
Screenshot: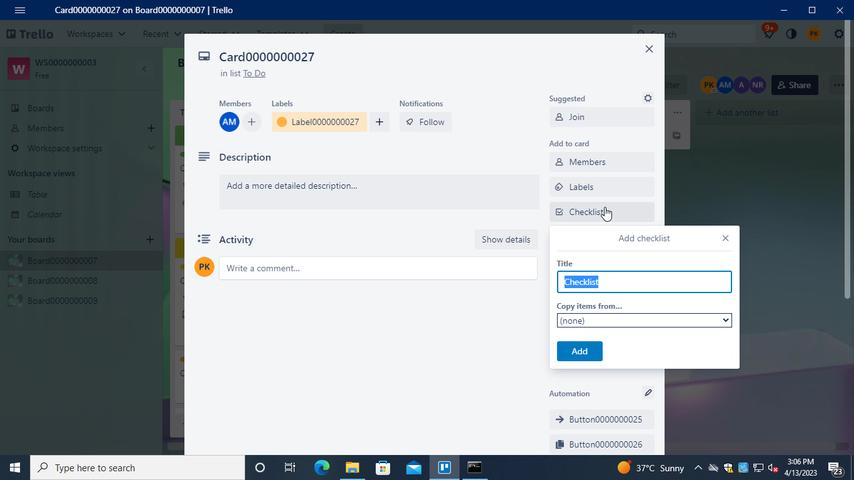 
Action: Keyboard C
Screenshot: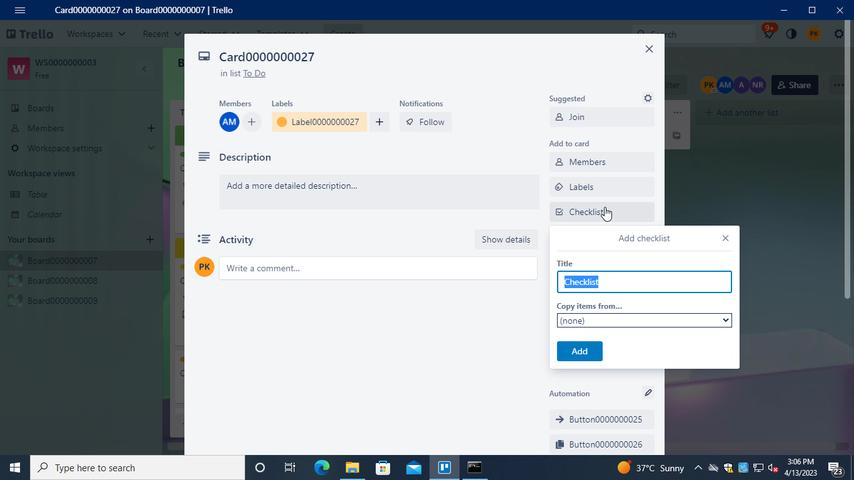
Action: Keyboard L
Screenshot: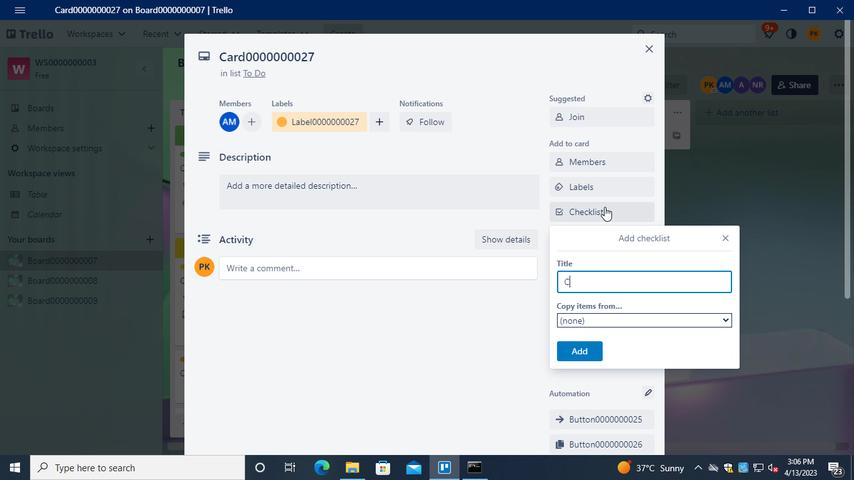 
Action: Keyboard <96>
Screenshot: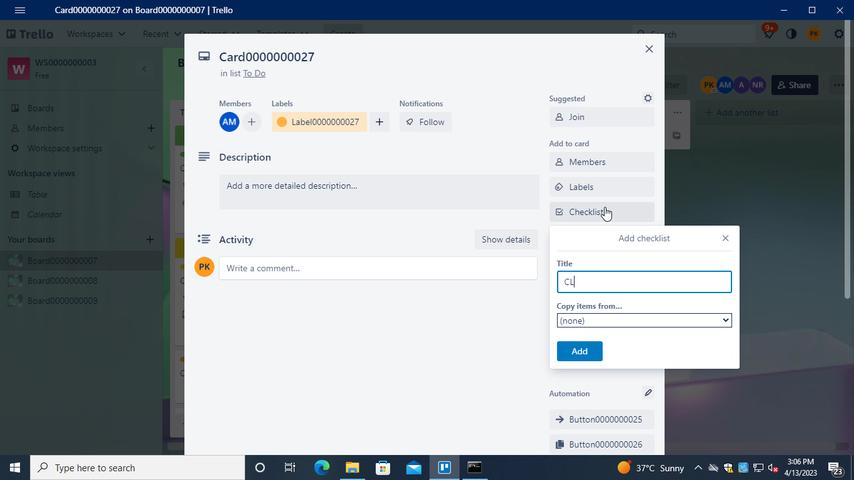 
Action: Keyboard <96>
Screenshot: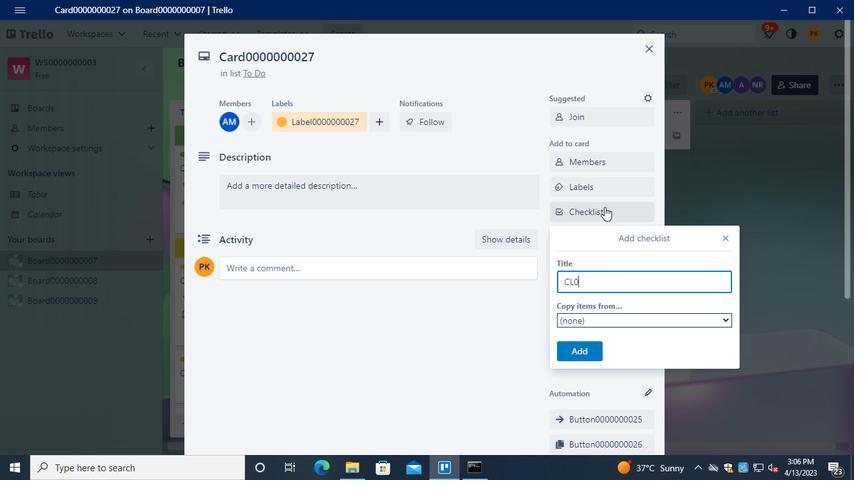 
Action: Keyboard <96>
Screenshot: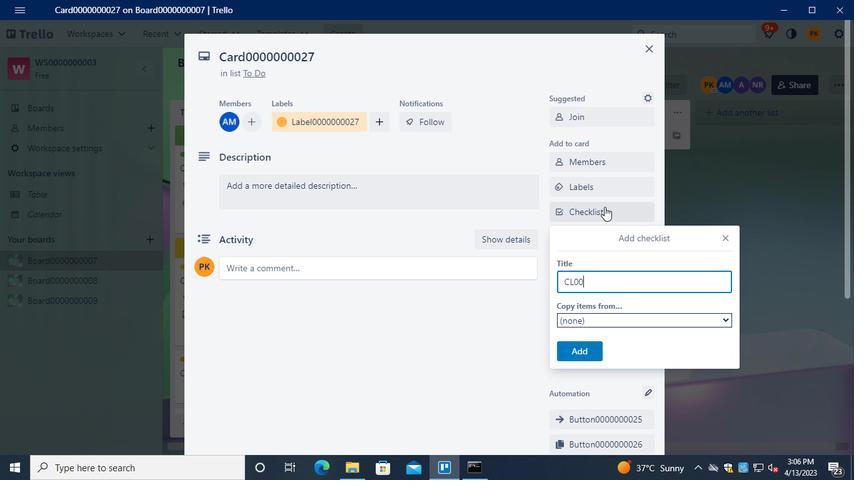 
Action: Keyboard <96>
Screenshot: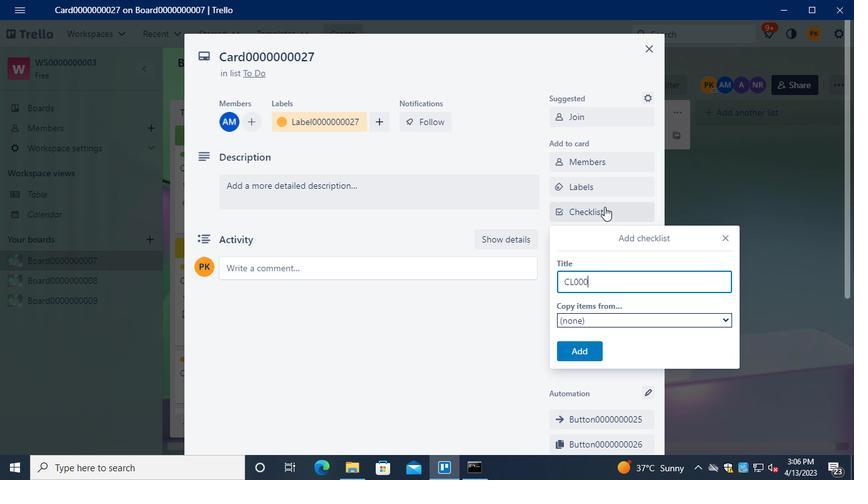 
Action: Keyboard <96>
Screenshot: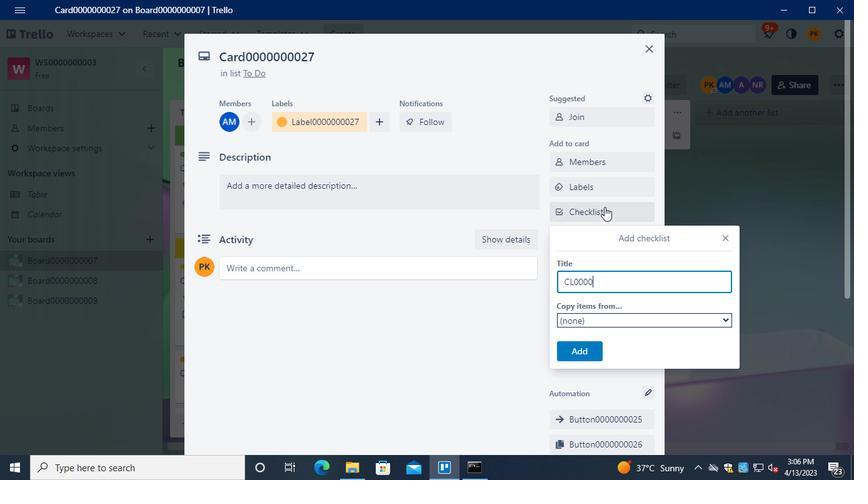 
Action: Keyboard <96>
Screenshot: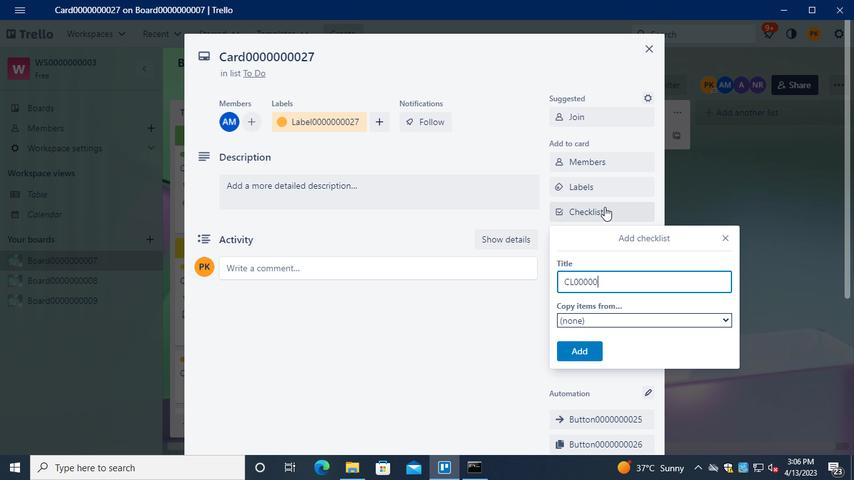 
Action: Keyboard <96>
Screenshot: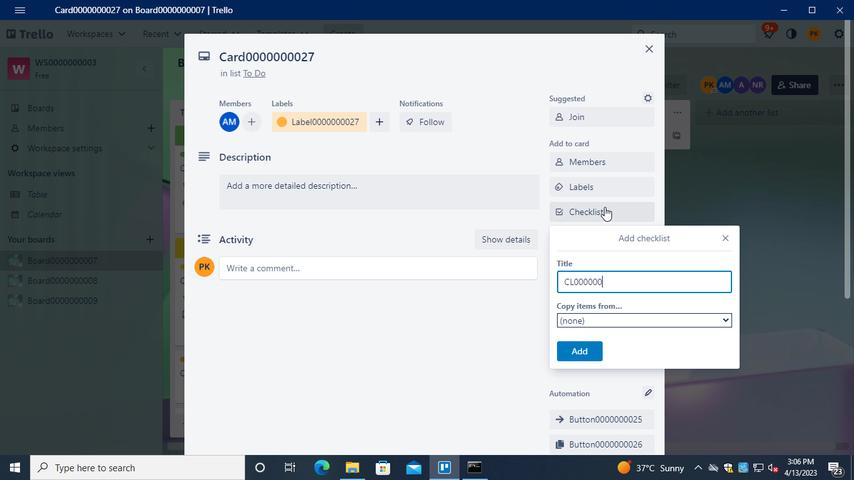 
Action: Keyboard <96>
Screenshot: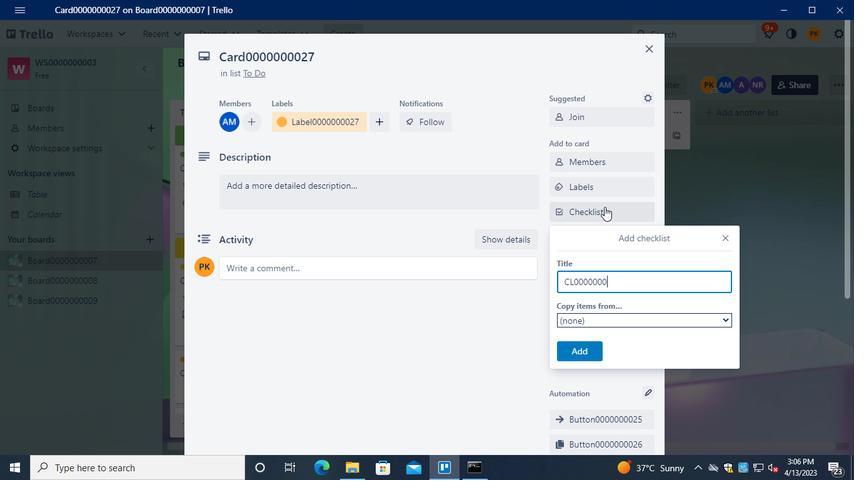 
Action: Keyboard <98>
Screenshot: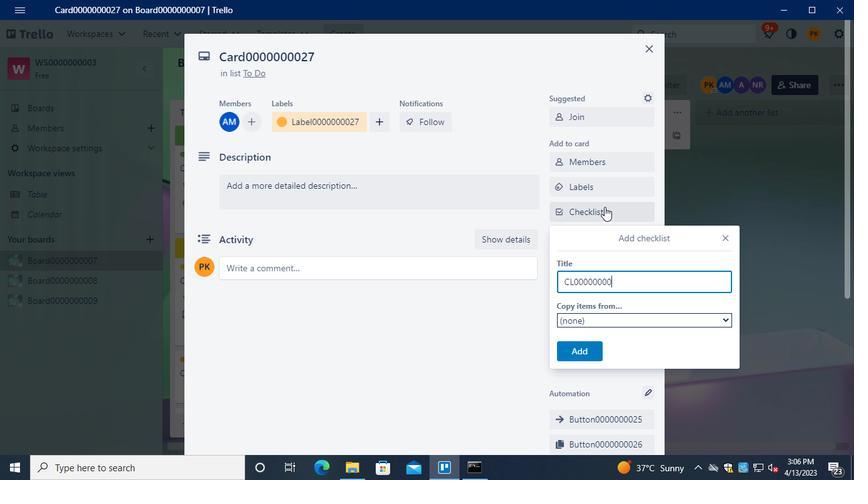 
Action: Keyboard <103>
Screenshot: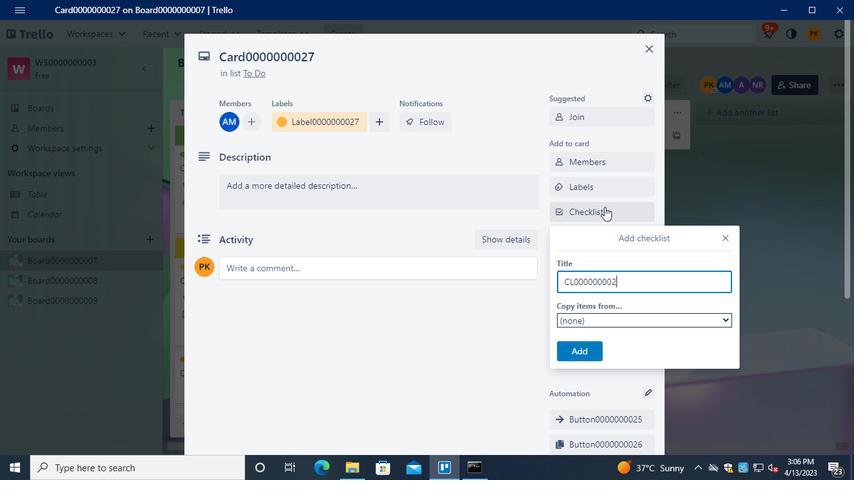 
Action: Mouse moved to (574, 348)
Screenshot: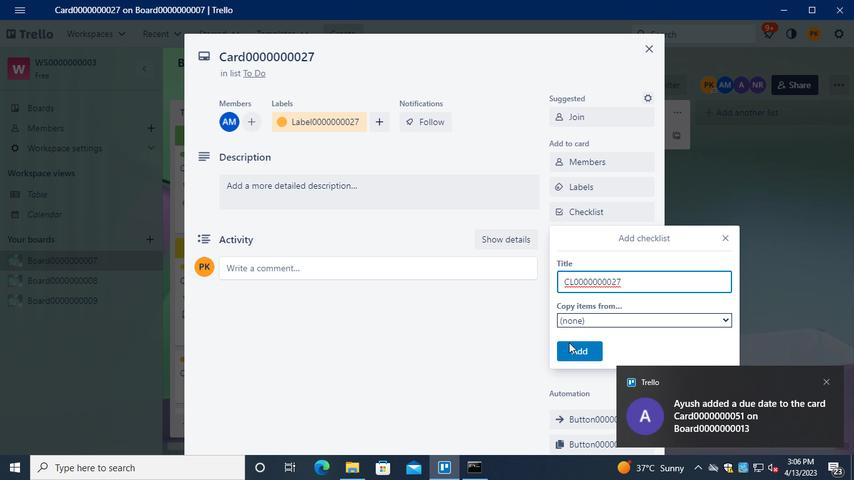 
Action: Mouse pressed left at (574, 348)
Screenshot: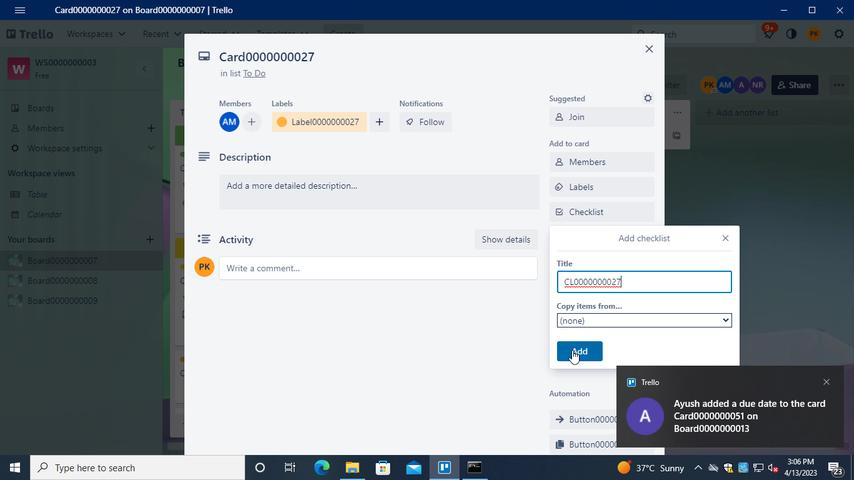 
Action: Mouse moved to (604, 235)
Screenshot: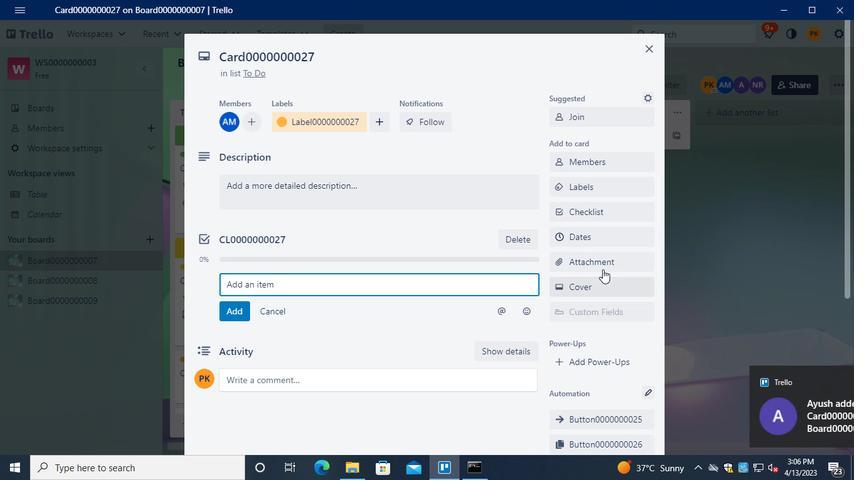 
Action: Mouse pressed left at (604, 235)
Screenshot: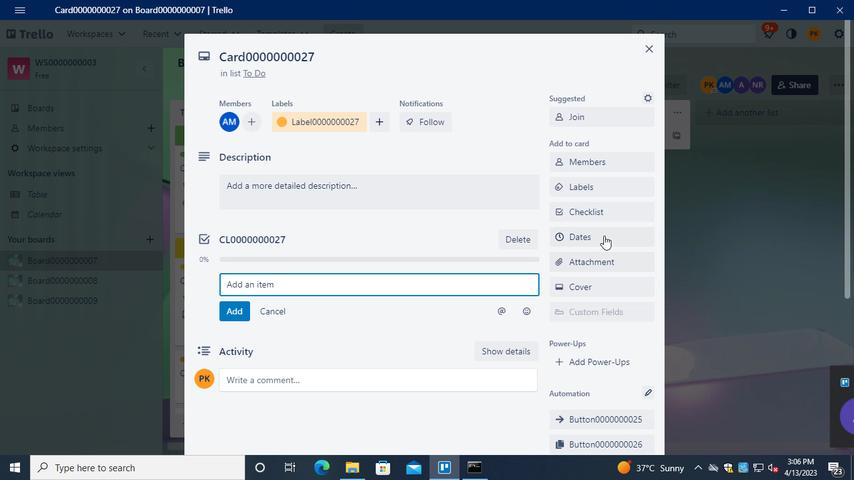 
Action: Mouse moved to (561, 290)
Screenshot: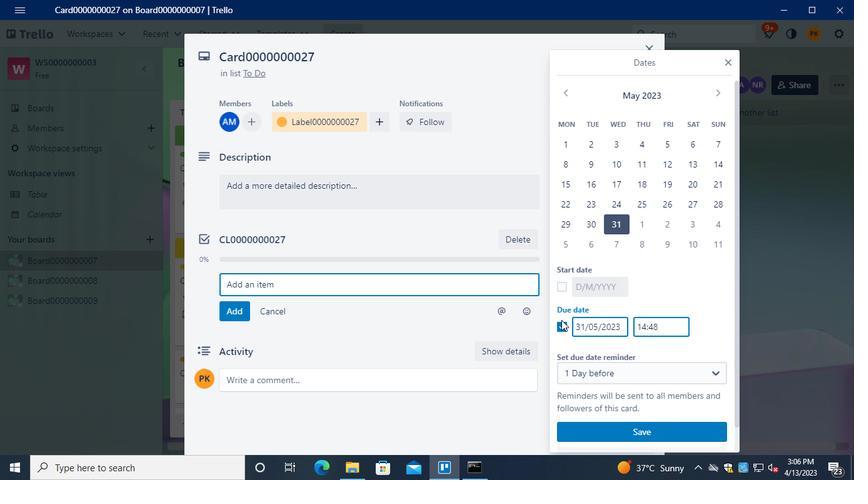 
Action: Mouse pressed left at (561, 290)
Screenshot: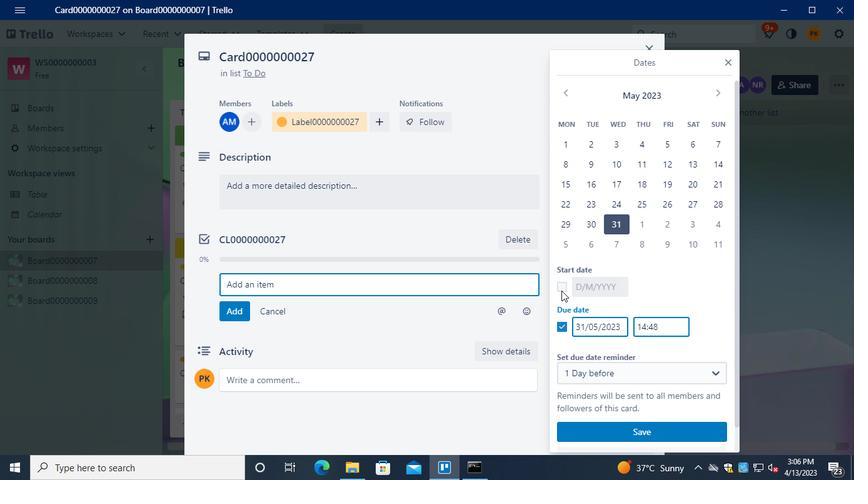 
Action: Mouse moved to (717, 93)
Screenshot: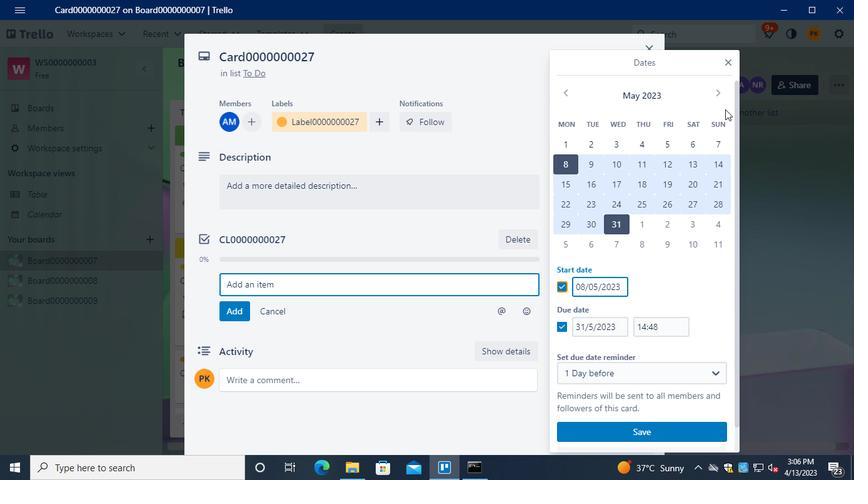 
Action: Mouse pressed left at (717, 93)
Screenshot: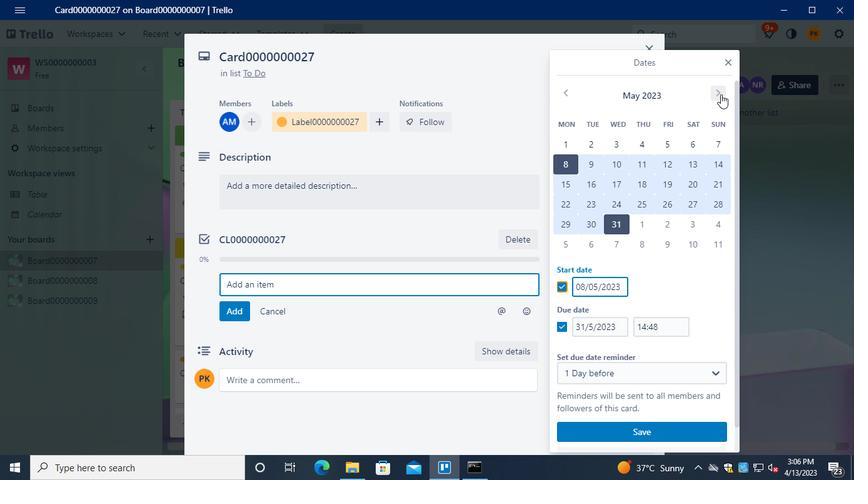 
Action: Mouse moved to (639, 146)
Screenshot: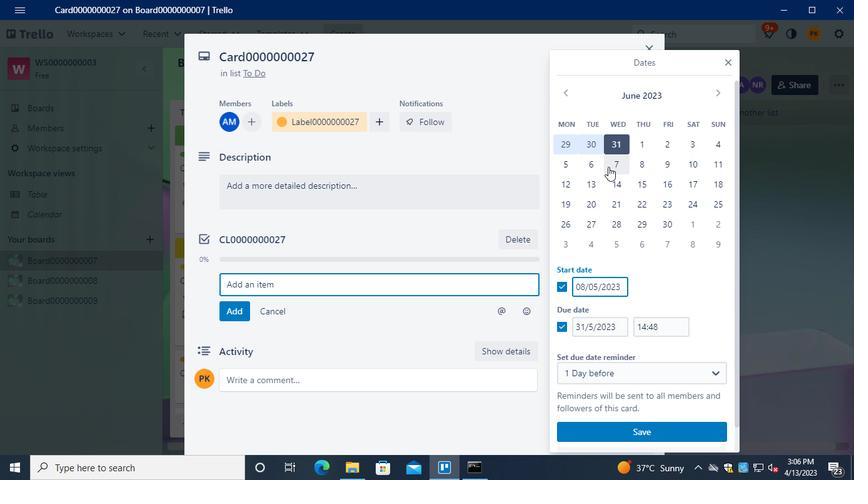 
Action: Mouse pressed left at (639, 146)
Screenshot: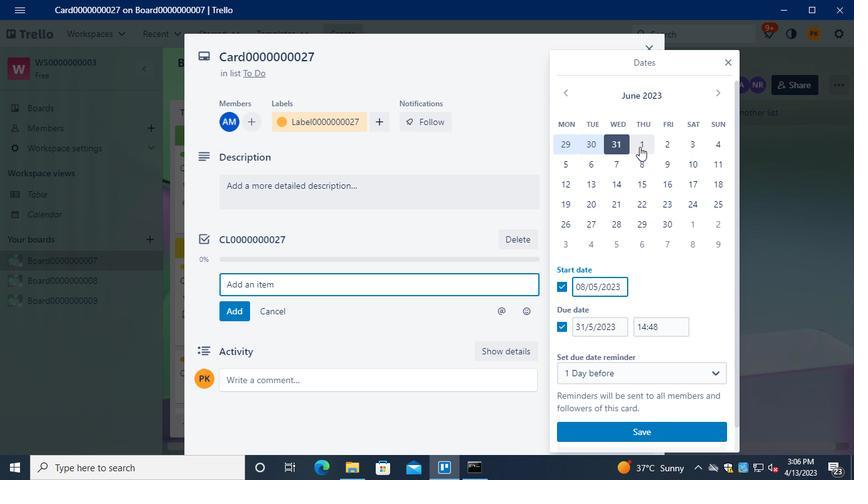 
Action: Mouse moved to (666, 228)
Screenshot: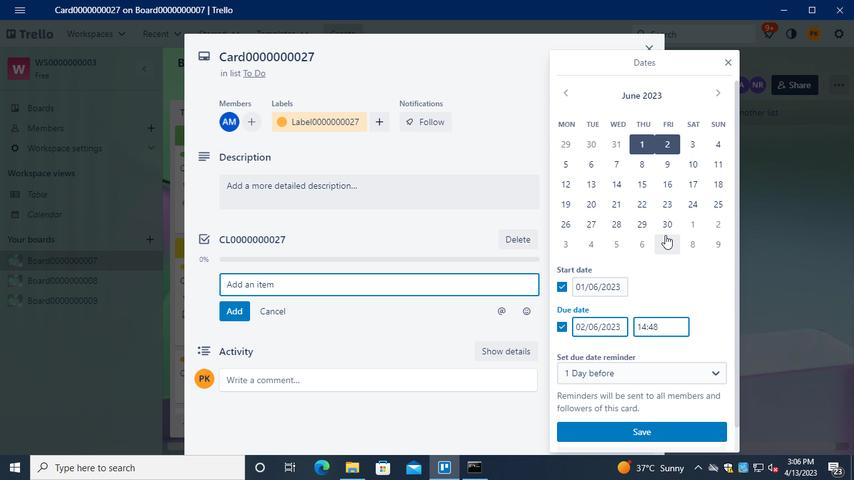 
Action: Mouse pressed left at (666, 228)
Screenshot: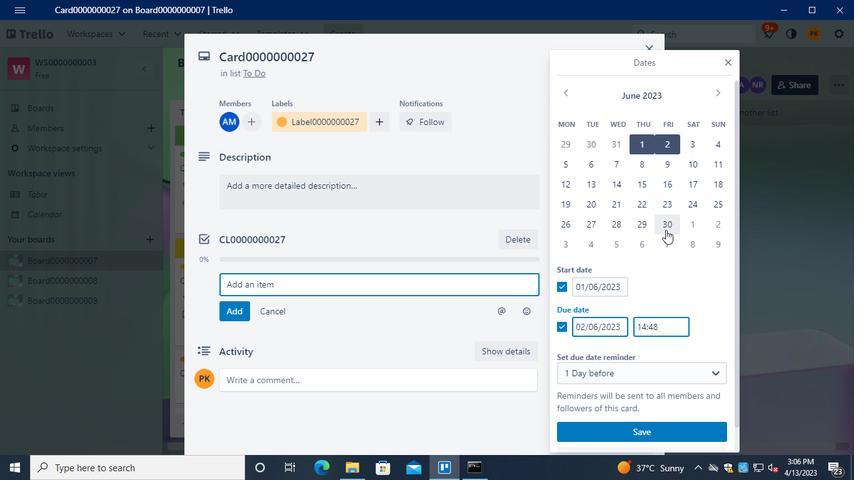 
Action: Mouse moved to (627, 429)
Screenshot: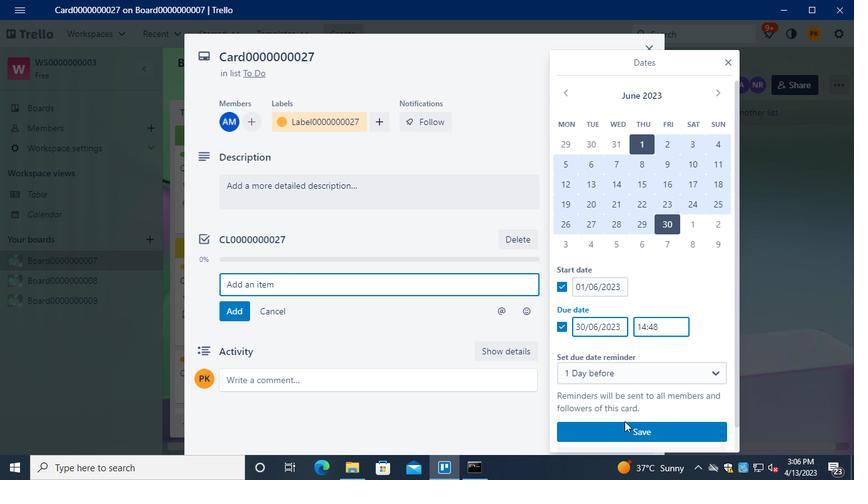
Action: Mouse pressed left at (627, 429)
Screenshot: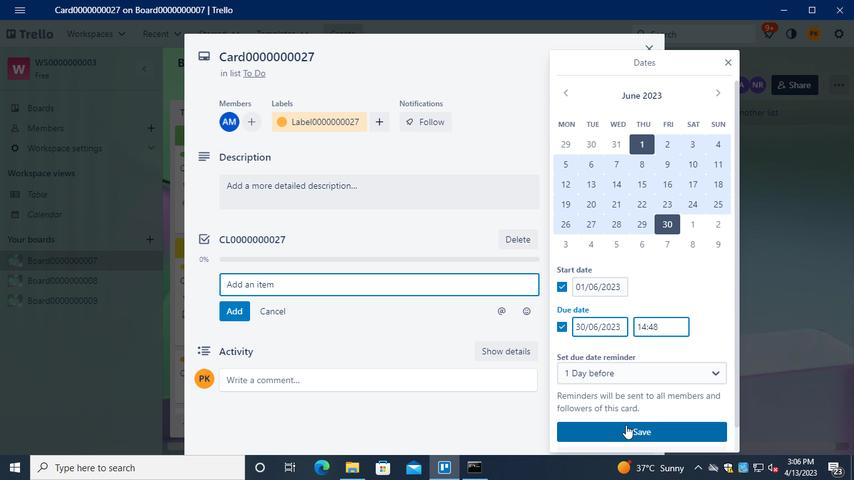 
Action: Mouse moved to (434, 312)
Screenshot: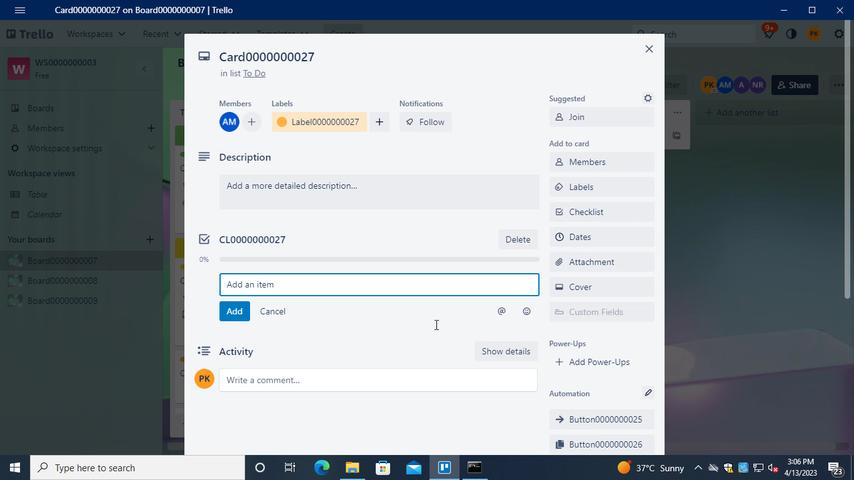 
Action: Keyboard Key.alt_l
Screenshot: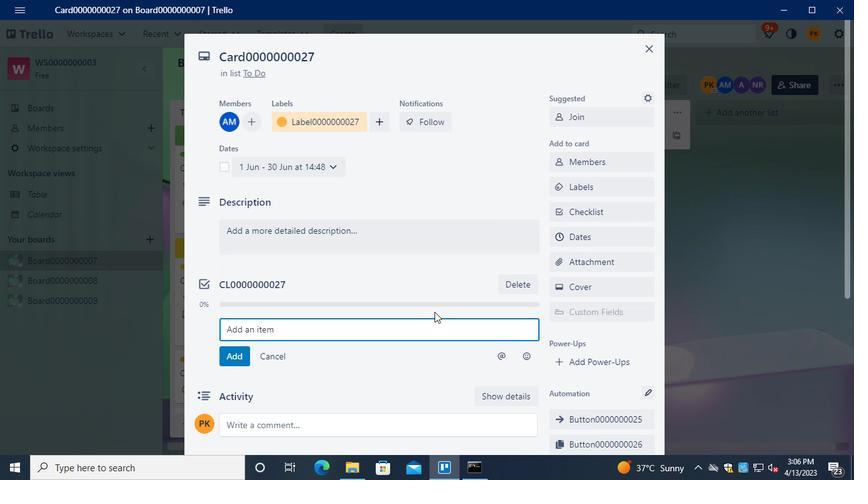 
Action: Keyboard Key.tab
Screenshot: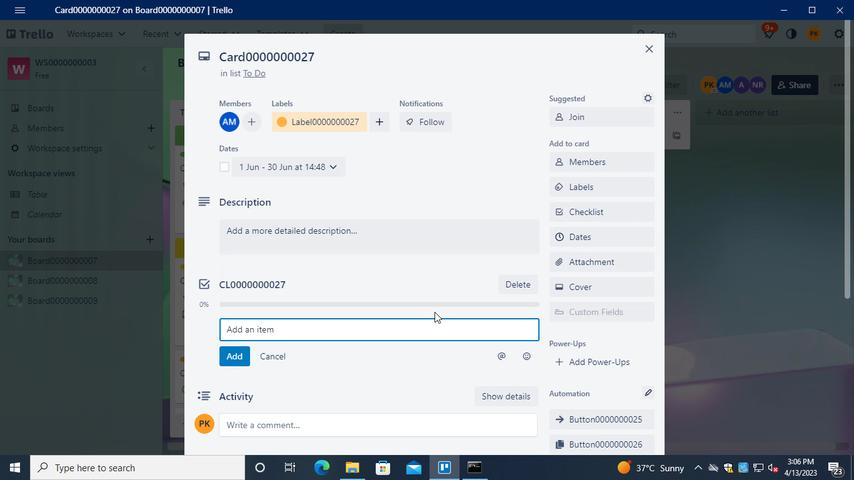 
Action: Mouse moved to (675, 74)
Screenshot: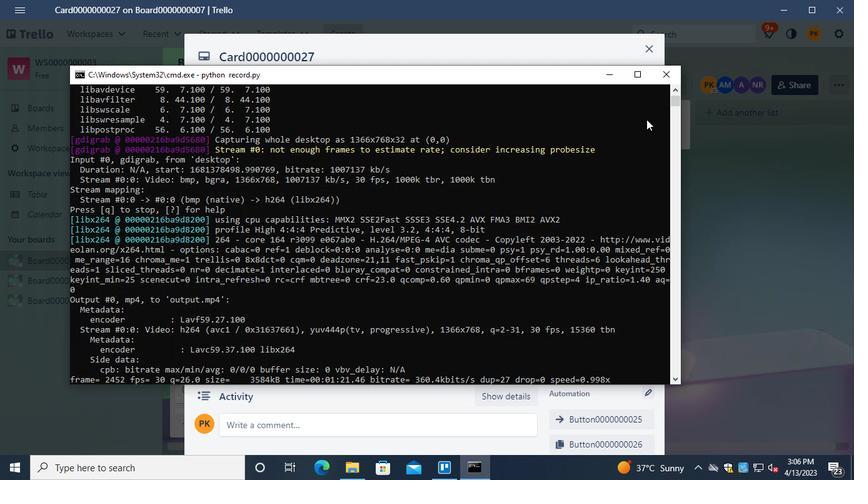 
Action: Mouse pressed left at (675, 74)
Screenshot: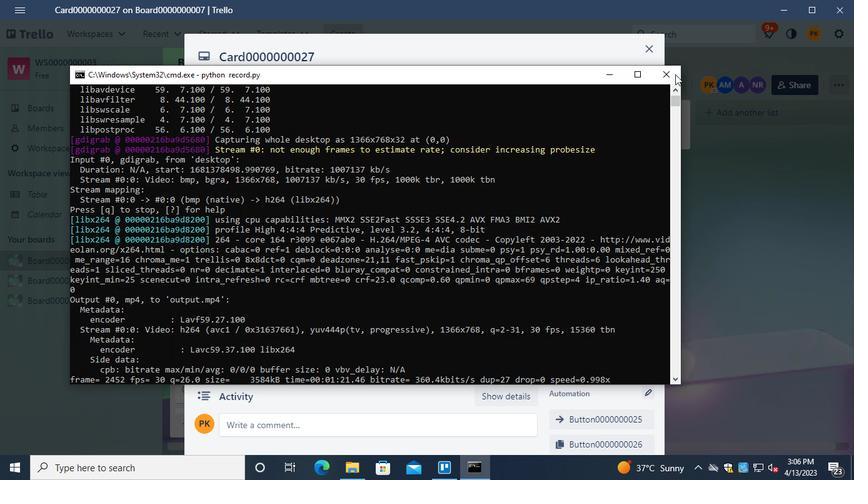 
